Task: Create a due date automation trigger when advanced on, 2 working days before a card is due add fields with custom field "Resume" set to a date in this week at 11:00 AM.
Action: Mouse moved to (1052, 302)
Screenshot: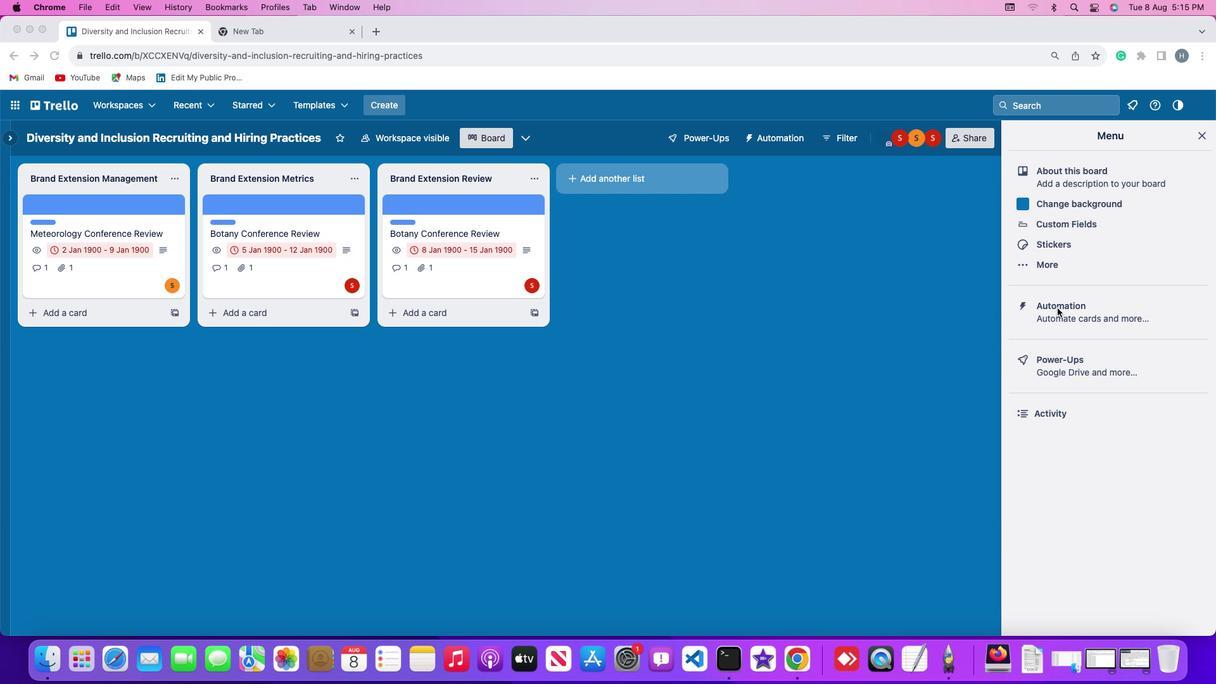 
Action: Mouse pressed left at (1052, 302)
Screenshot: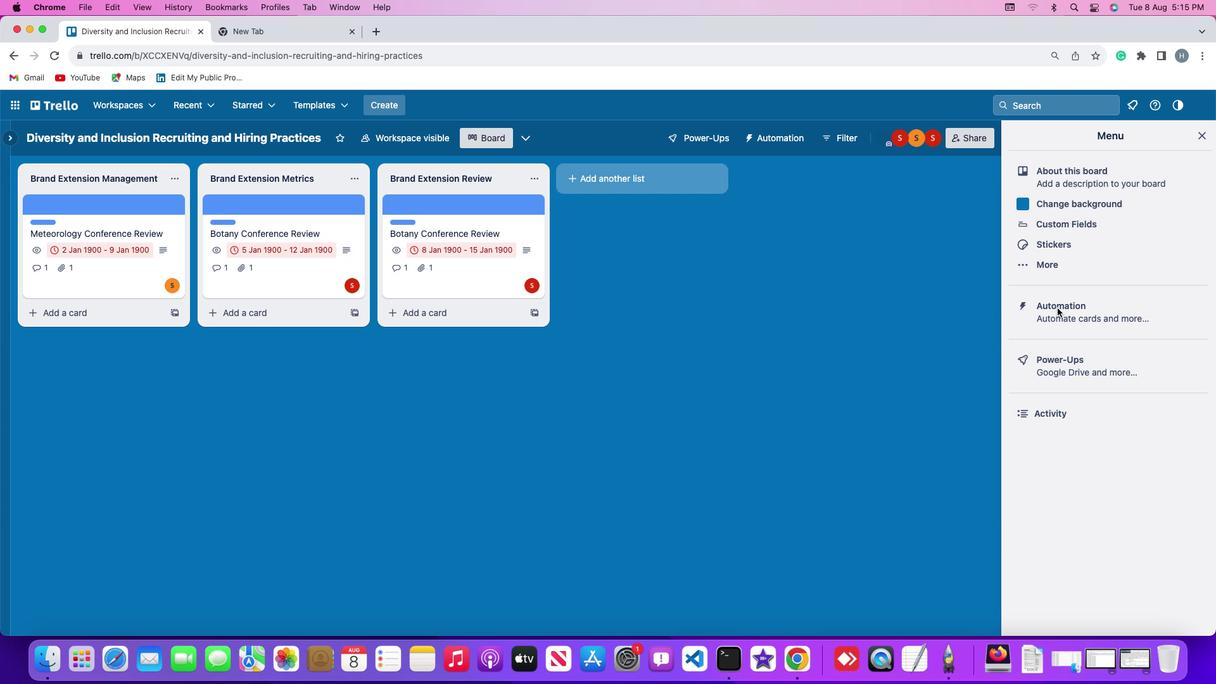 
Action: Mouse pressed left at (1052, 302)
Screenshot: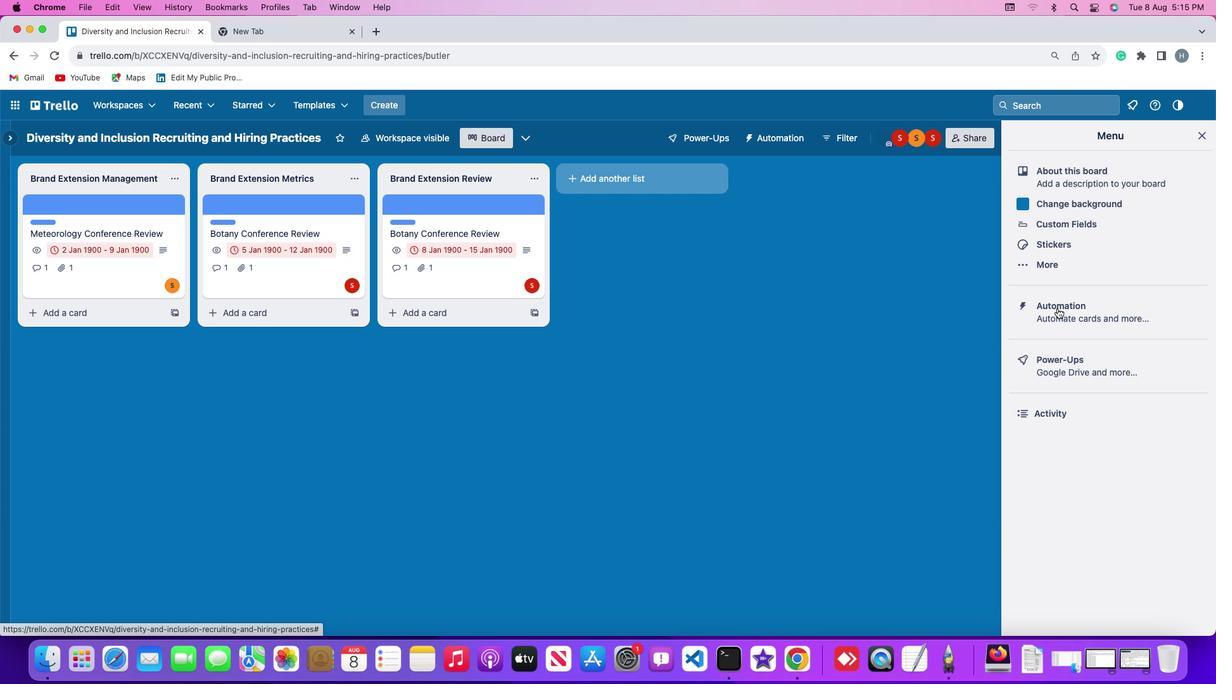 
Action: Mouse moved to (72, 289)
Screenshot: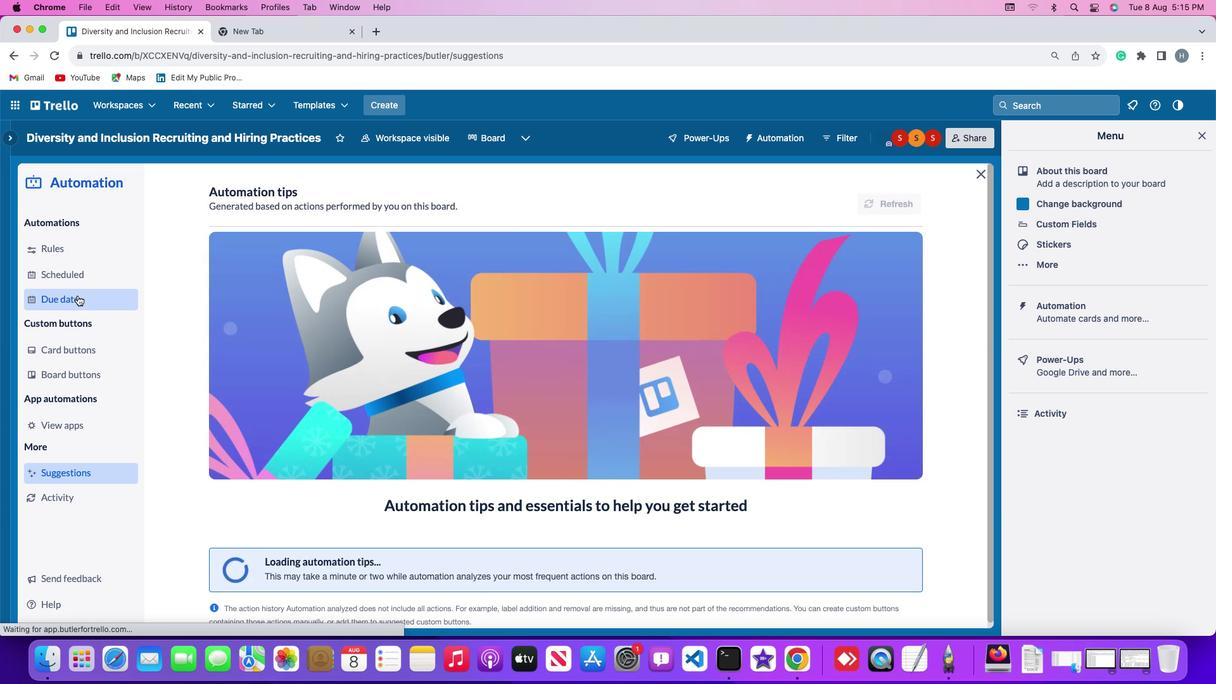 
Action: Mouse pressed left at (72, 289)
Screenshot: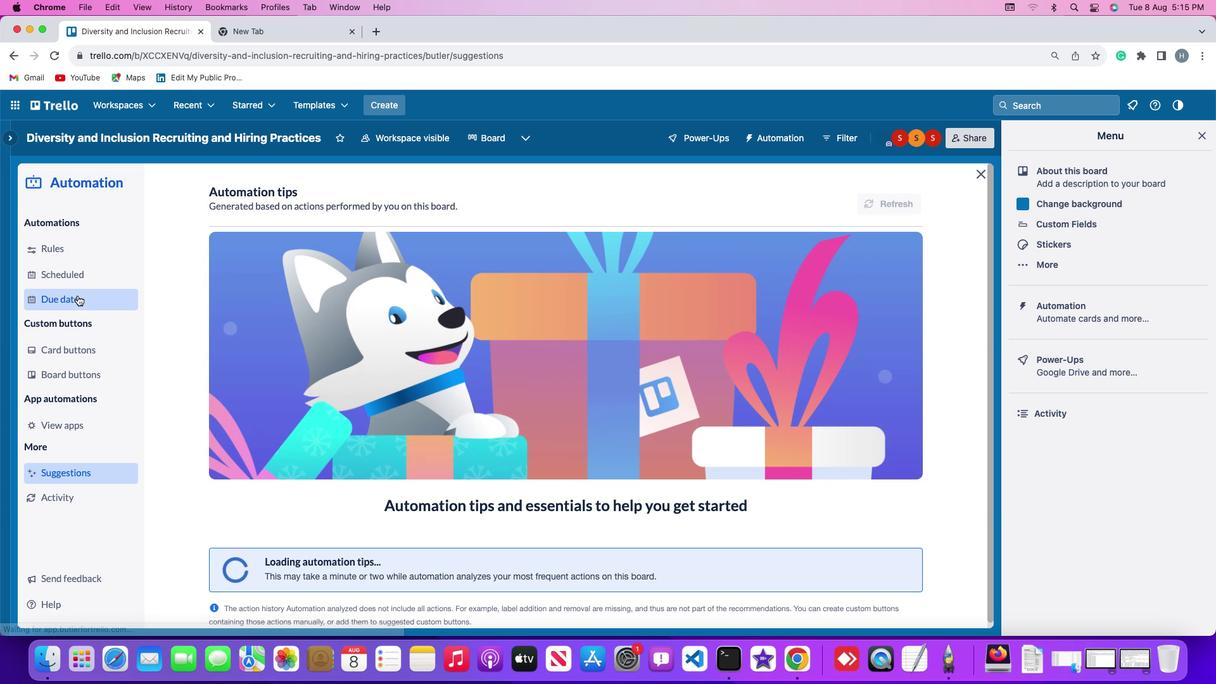 
Action: Mouse moved to (858, 186)
Screenshot: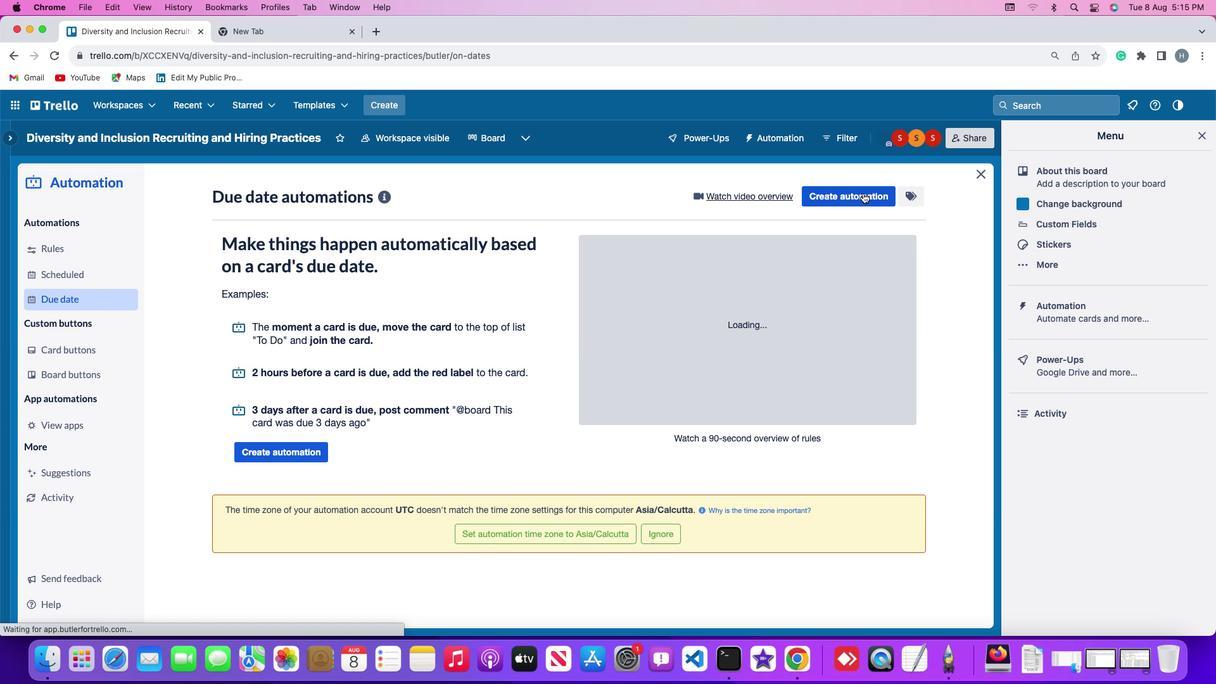 
Action: Mouse pressed left at (858, 186)
Screenshot: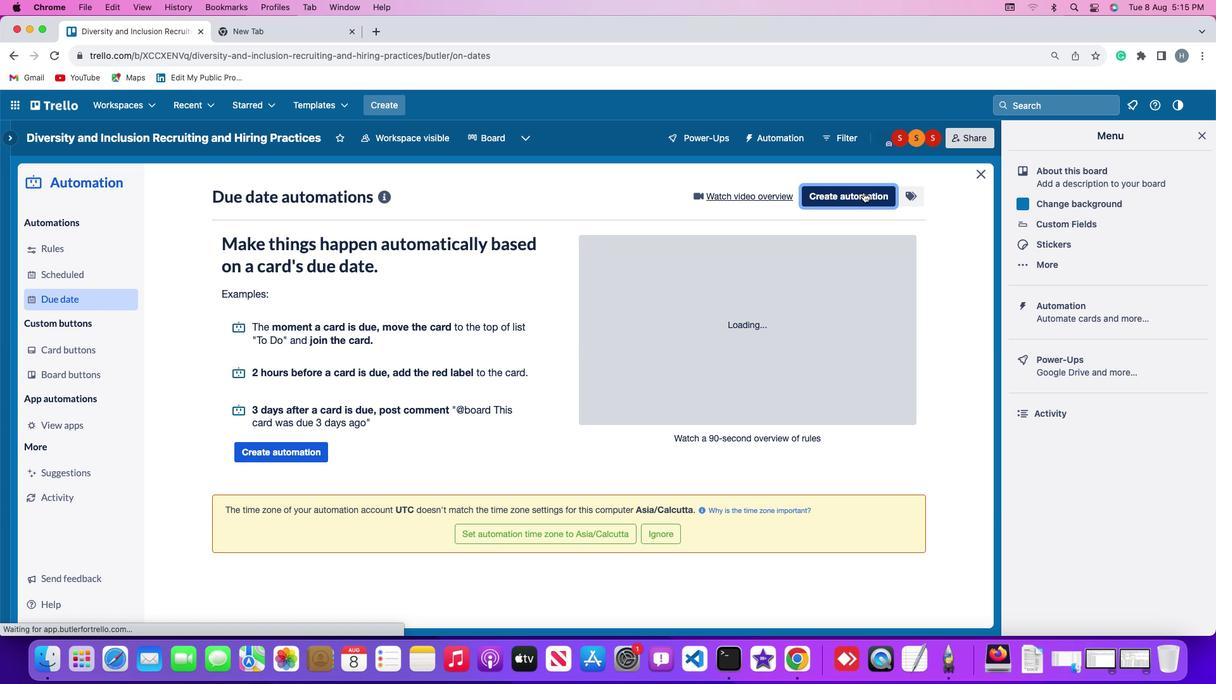
Action: Mouse moved to (313, 311)
Screenshot: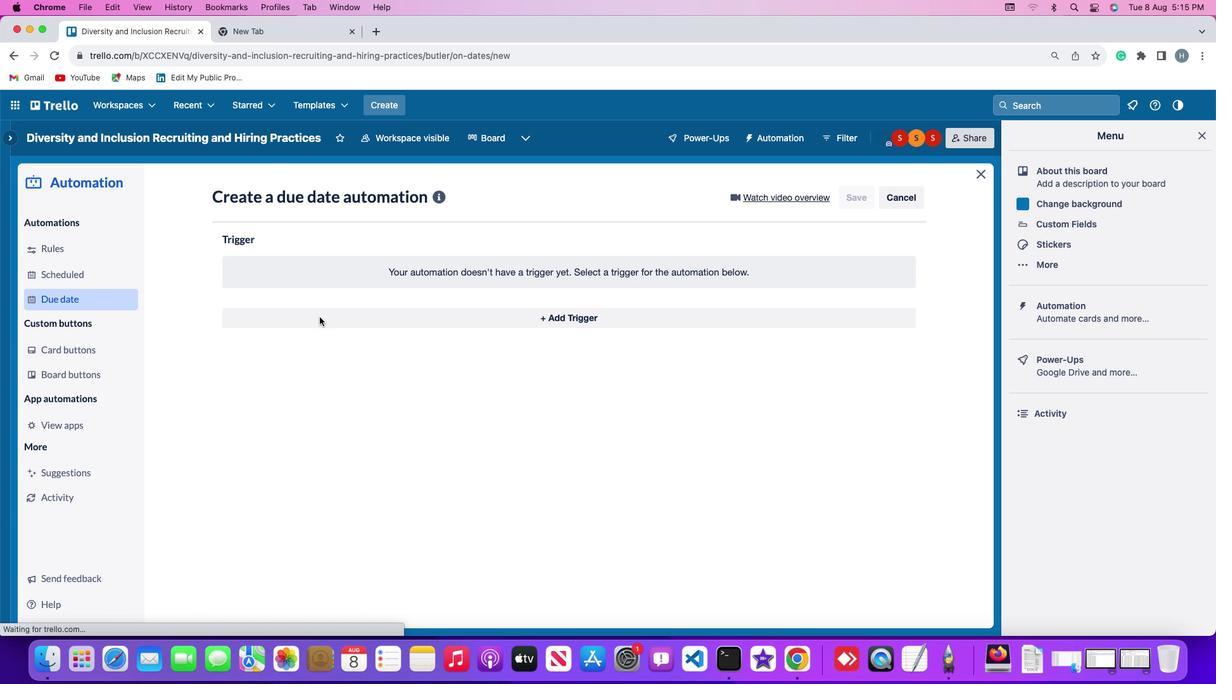 
Action: Mouse pressed left at (313, 311)
Screenshot: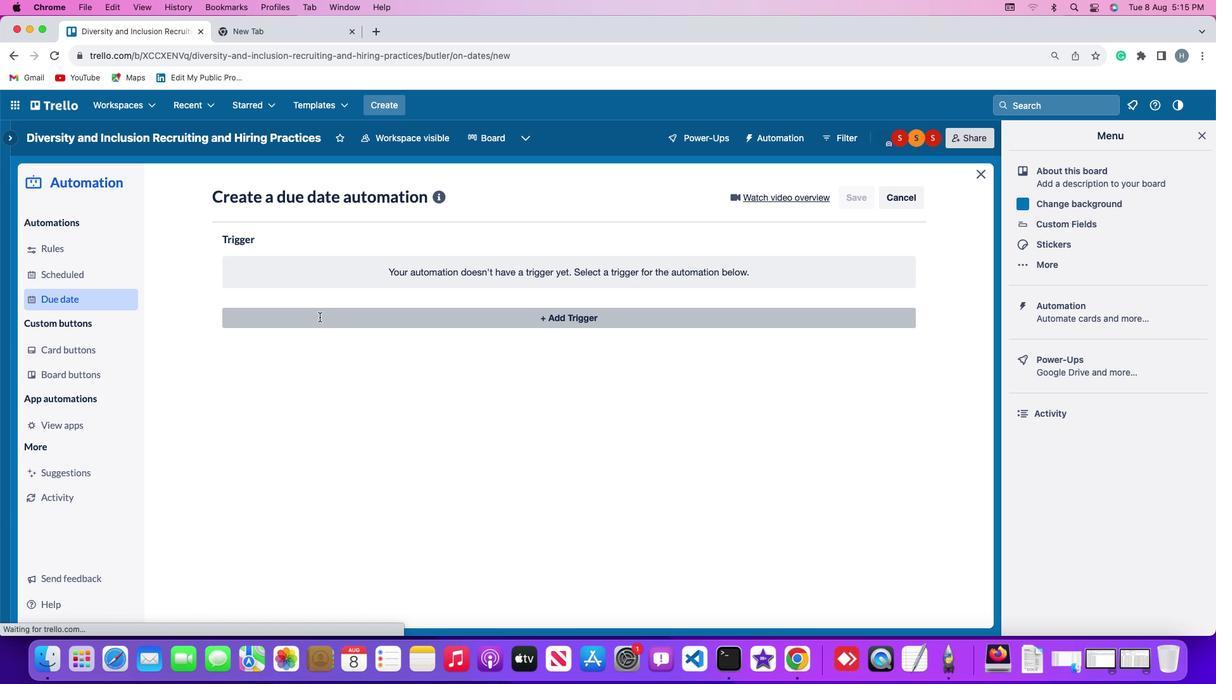 
Action: Mouse moved to (246, 500)
Screenshot: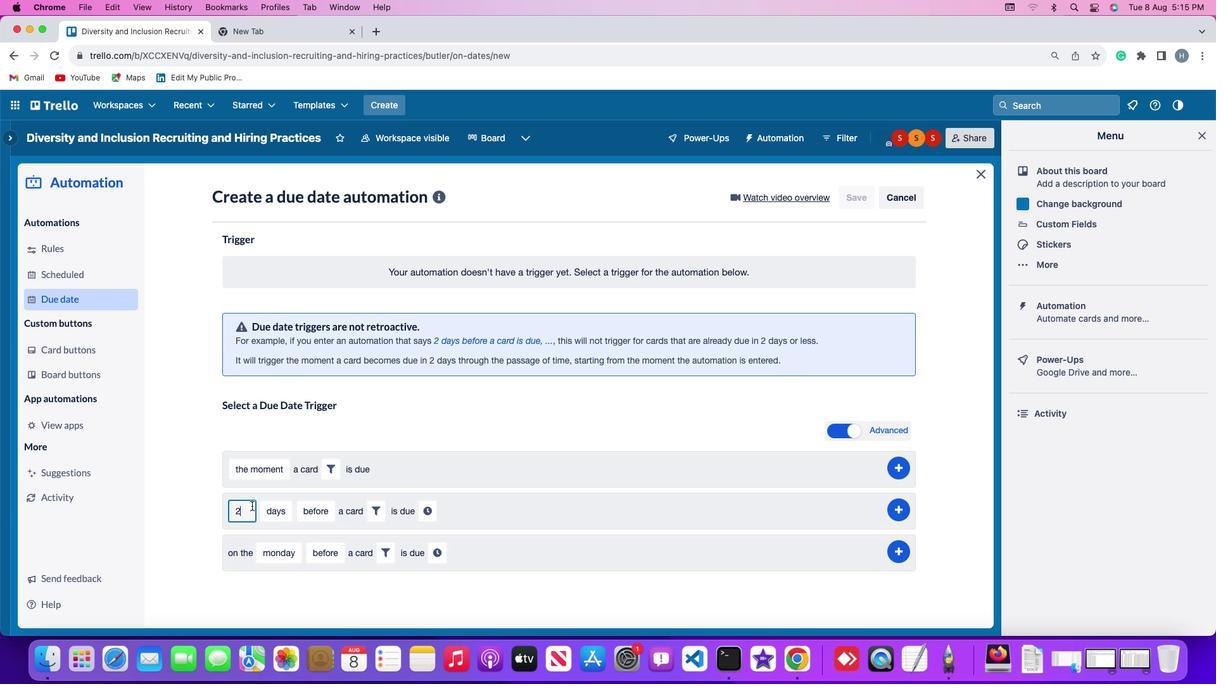 
Action: Mouse pressed left at (246, 500)
Screenshot: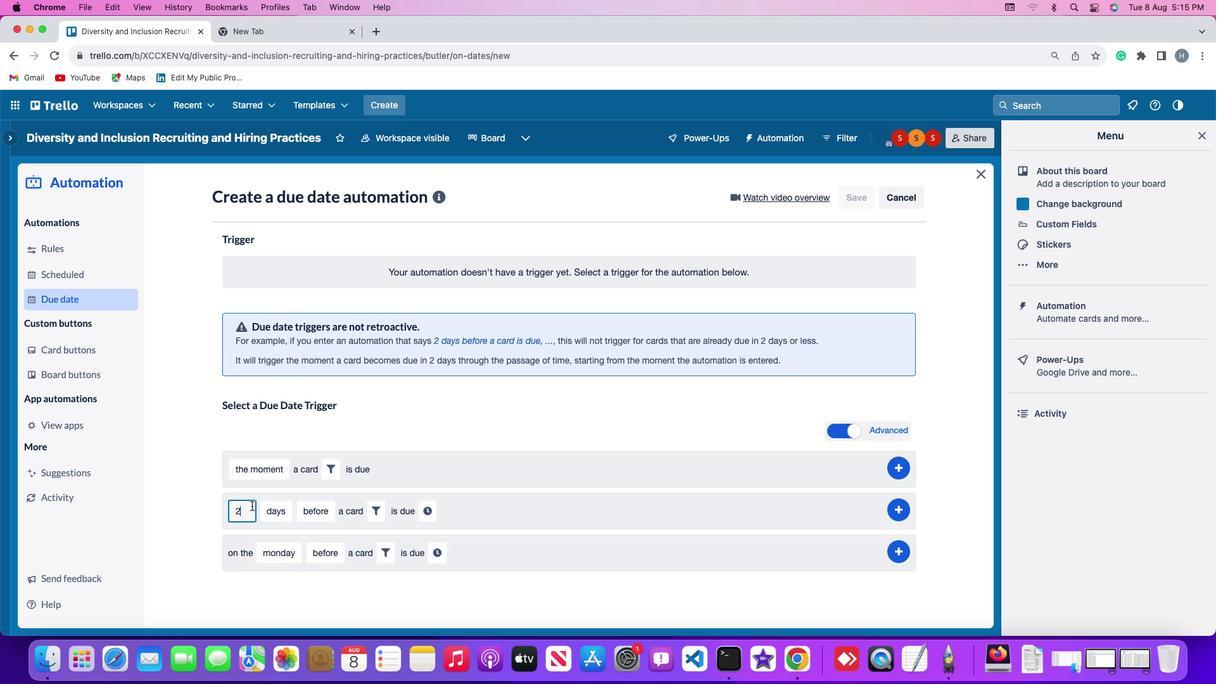 
Action: Mouse moved to (245, 499)
Screenshot: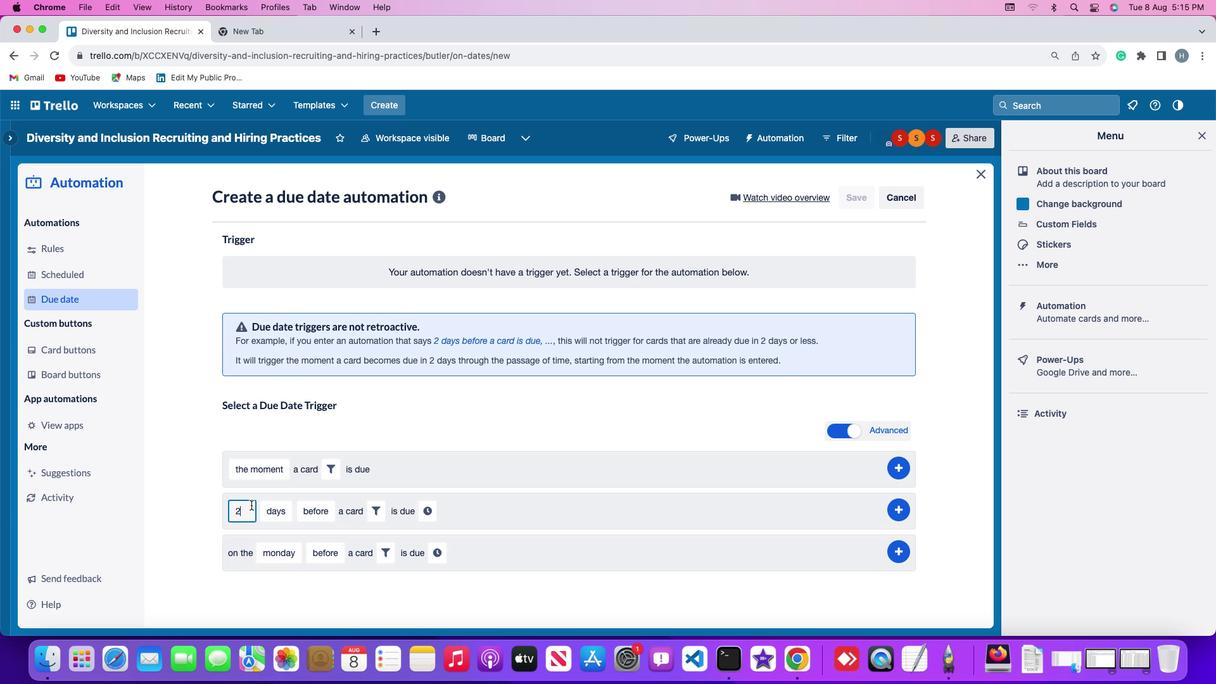 
Action: Key pressed Key.backspace'2'
Screenshot: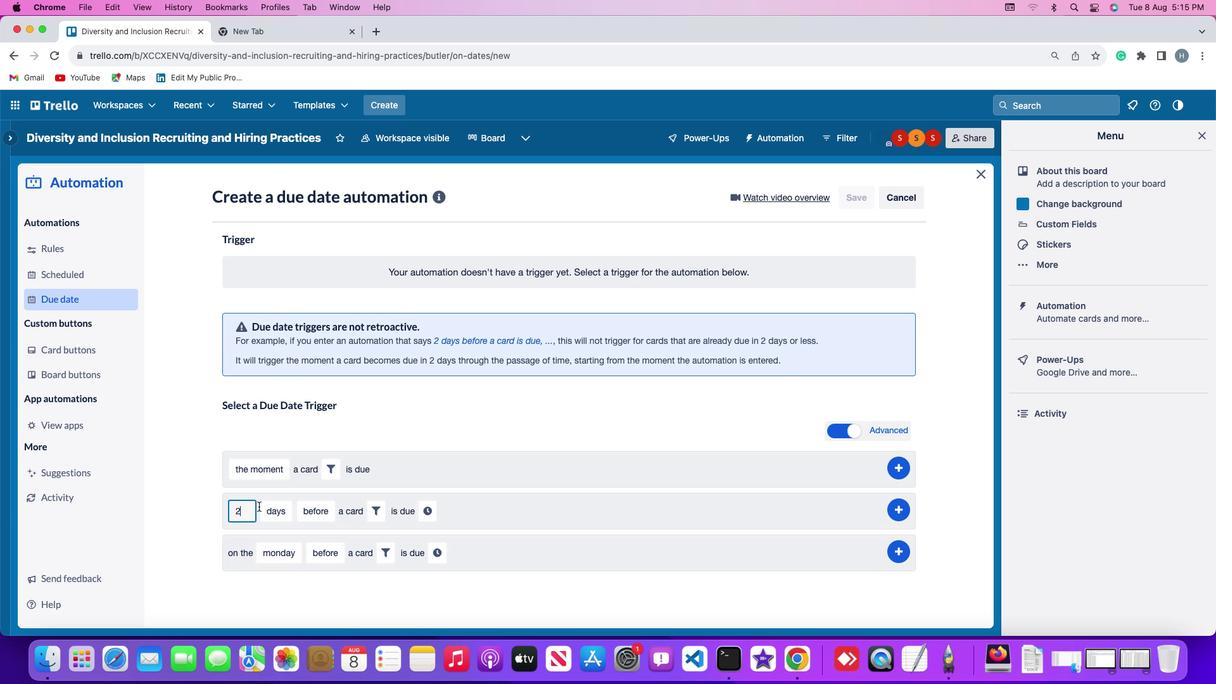 
Action: Mouse moved to (270, 503)
Screenshot: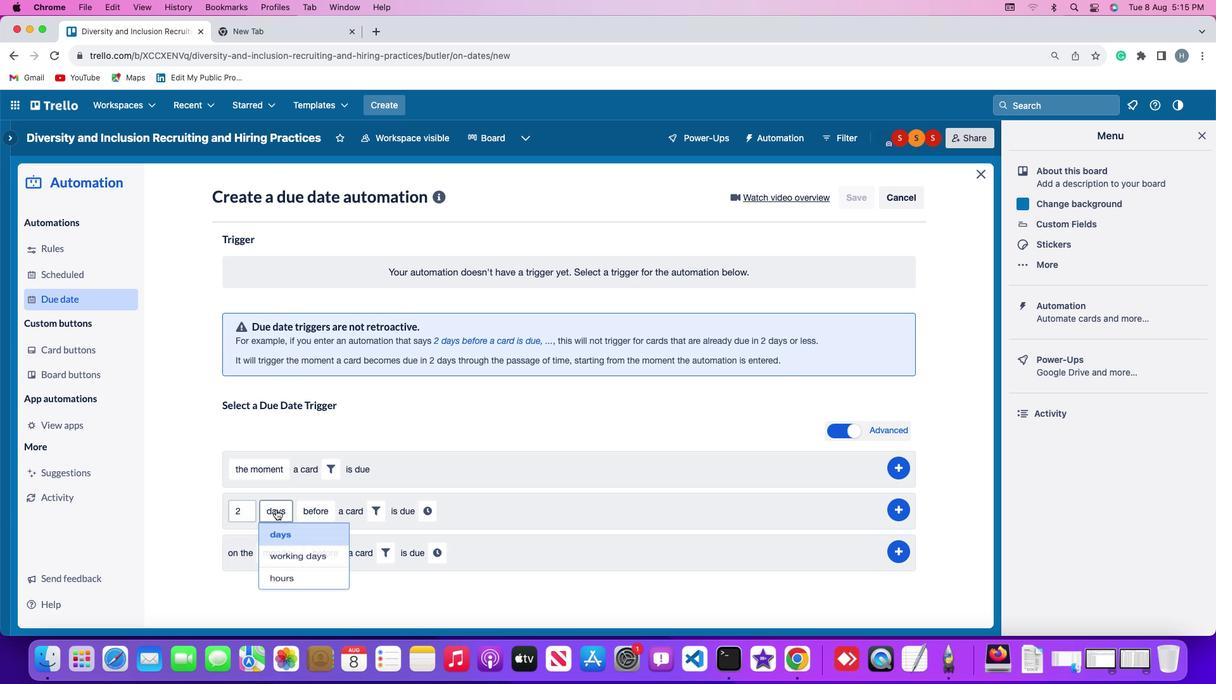 
Action: Mouse pressed left at (270, 503)
Screenshot: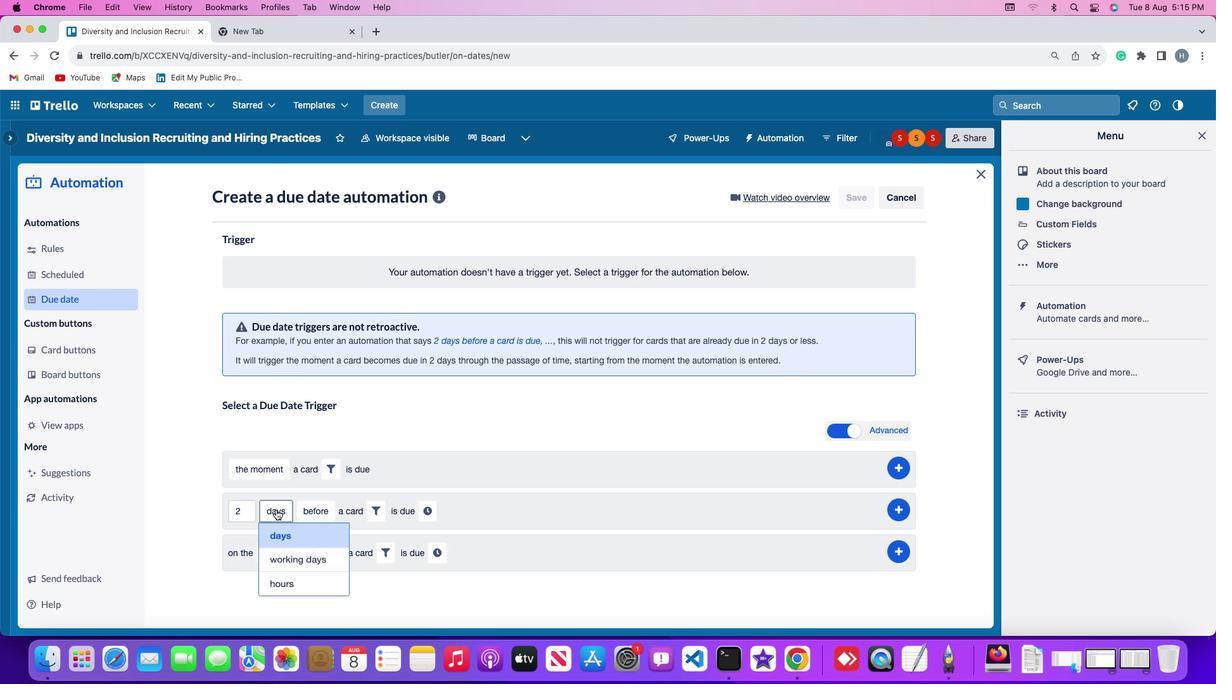 
Action: Mouse moved to (275, 554)
Screenshot: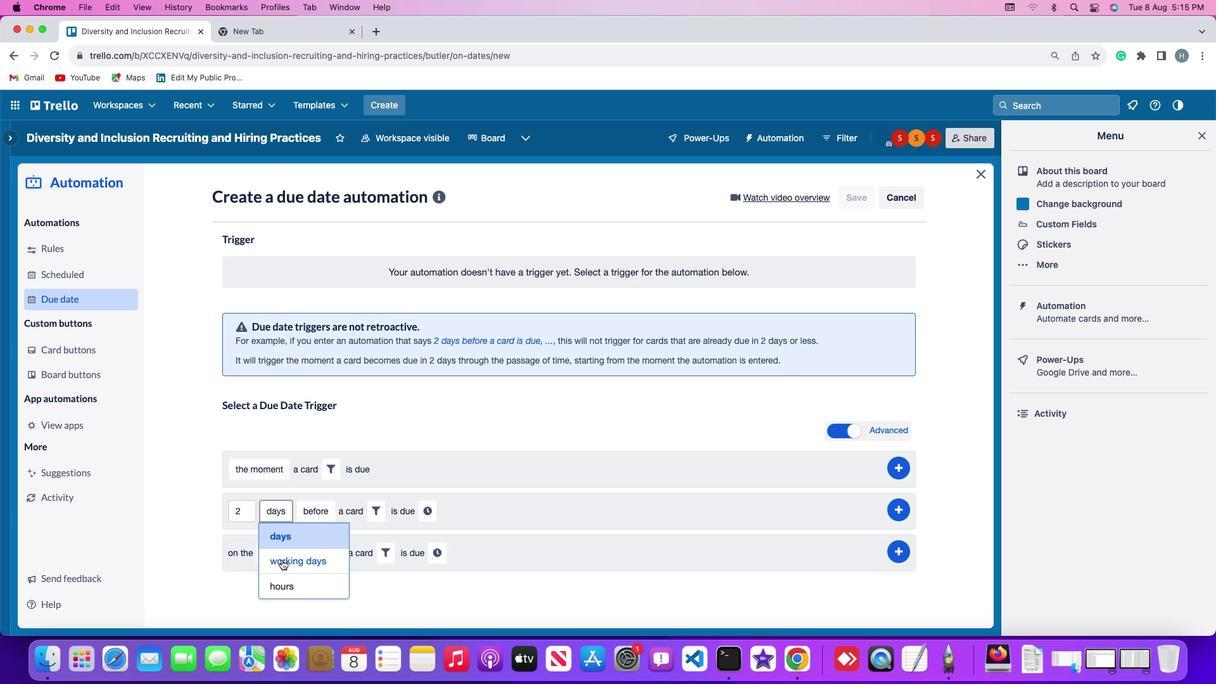 
Action: Mouse pressed left at (275, 554)
Screenshot: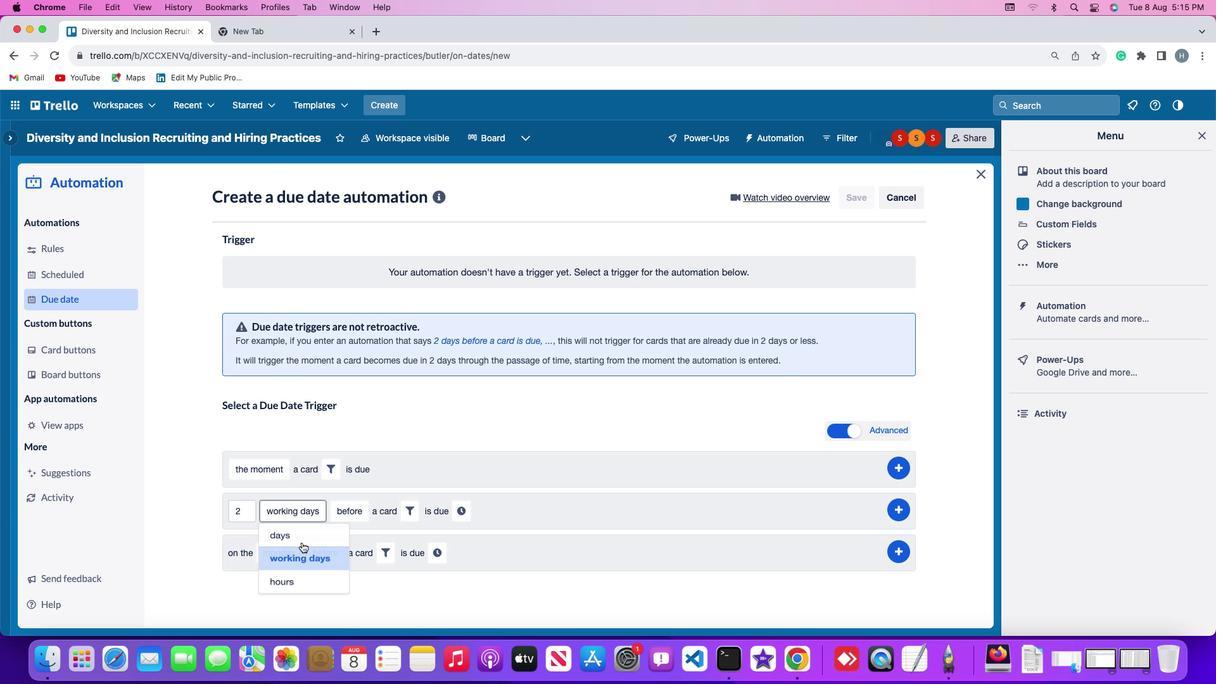 
Action: Mouse moved to (339, 506)
Screenshot: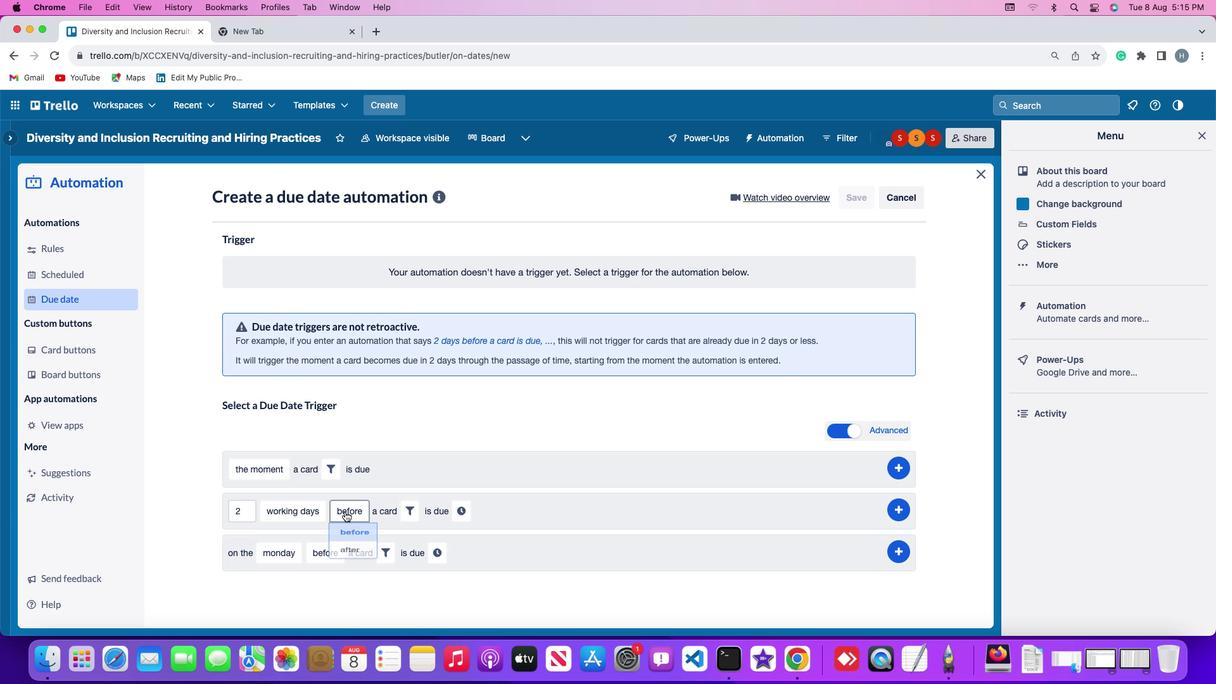
Action: Mouse pressed left at (339, 506)
Screenshot: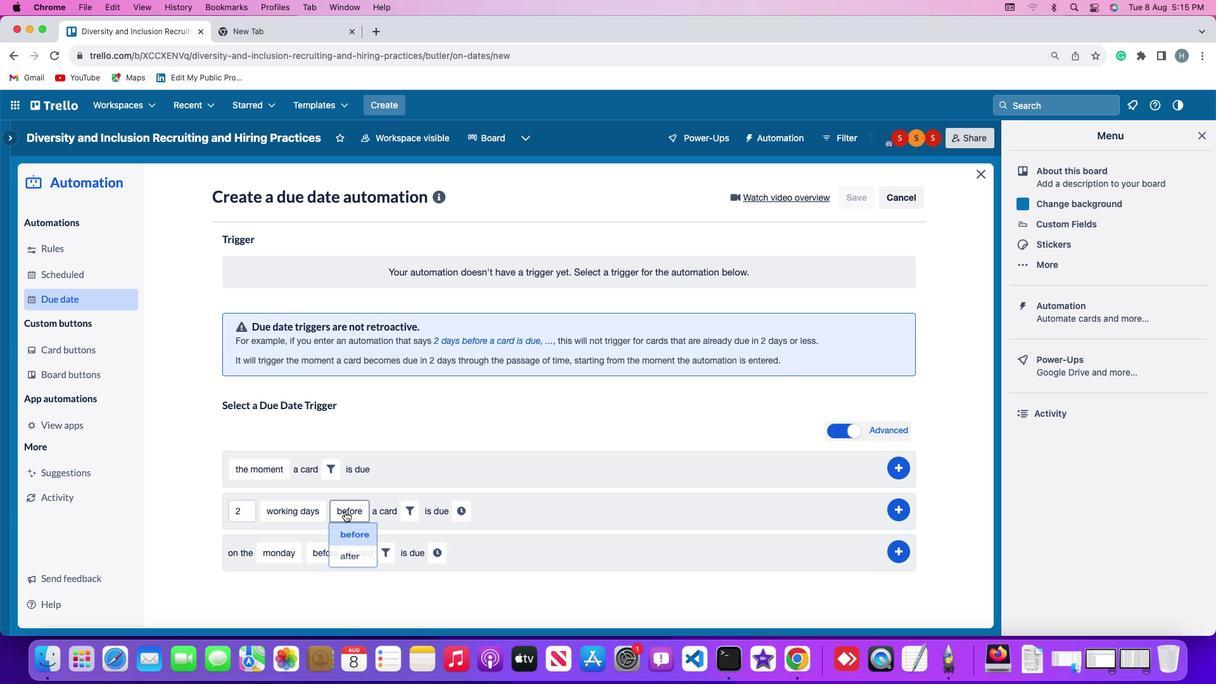 
Action: Mouse moved to (353, 529)
Screenshot: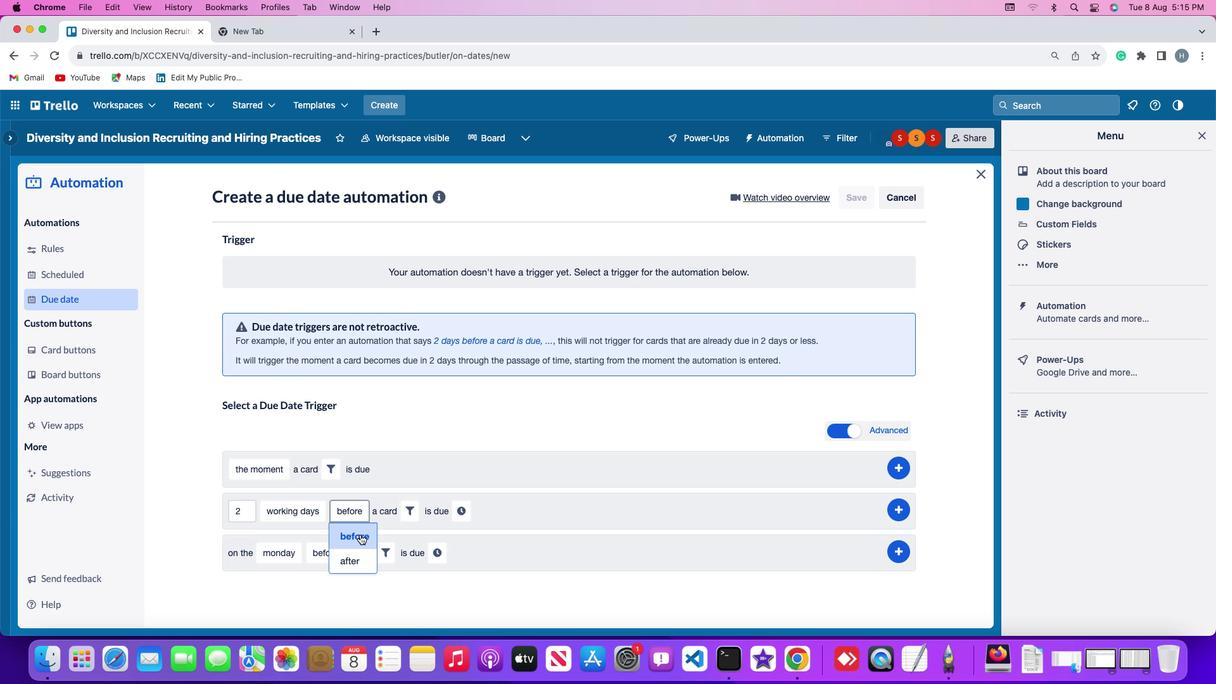 
Action: Mouse pressed left at (353, 529)
Screenshot: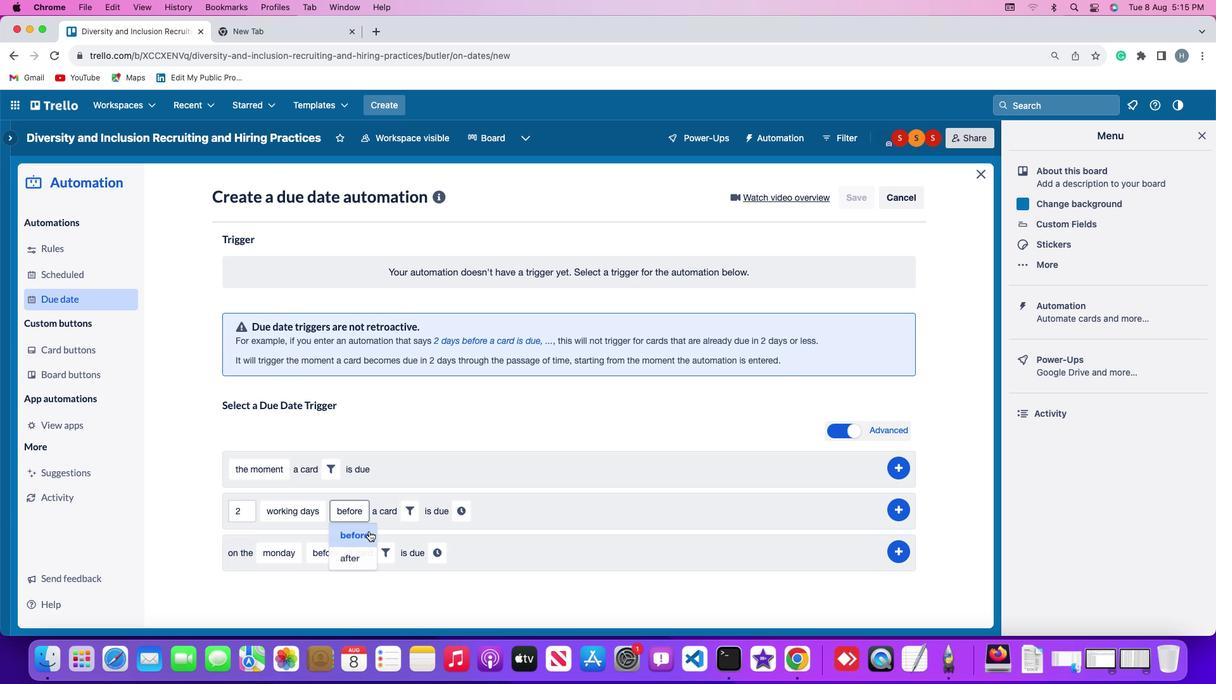 
Action: Mouse moved to (409, 511)
Screenshot: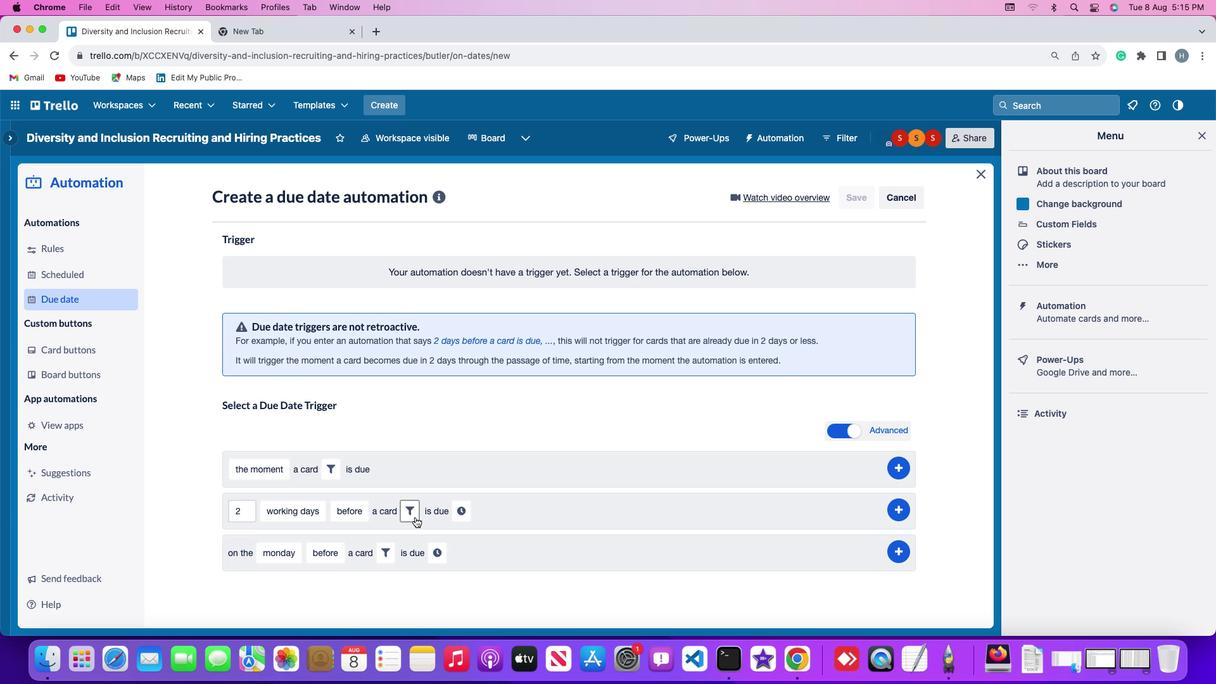 
Action: Mouse pressed left at (409, 511)
Screenshot: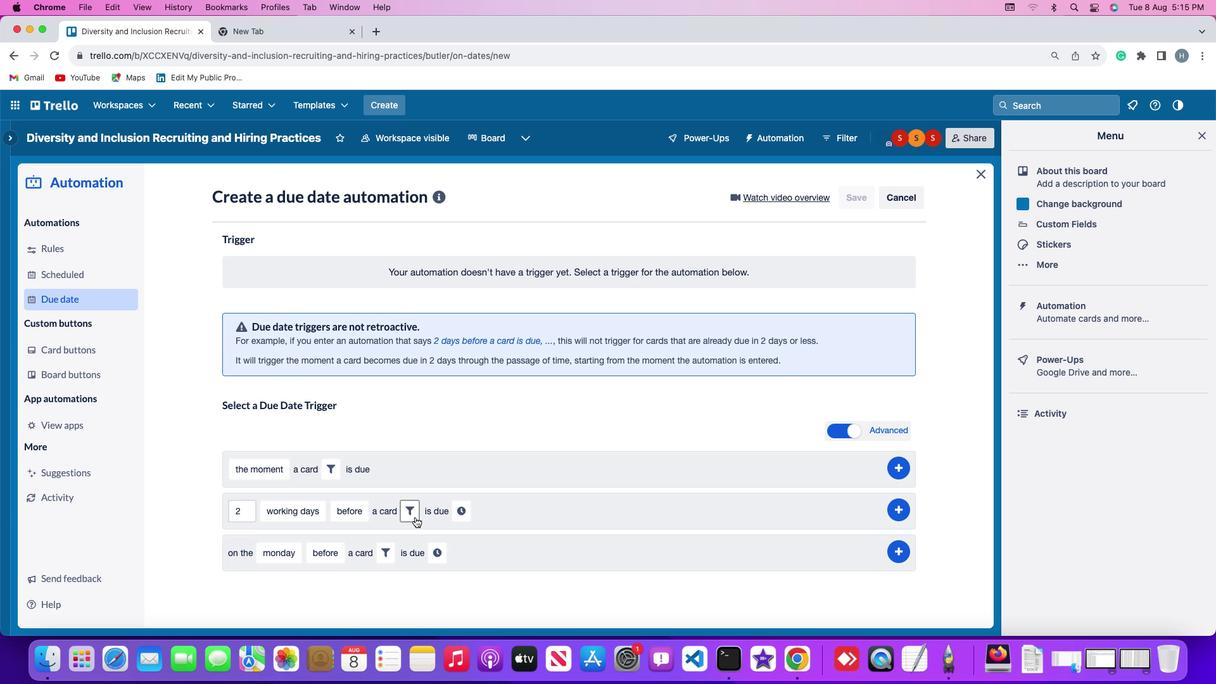 
Action: Mouse moved to (608, 548)
Screenshot: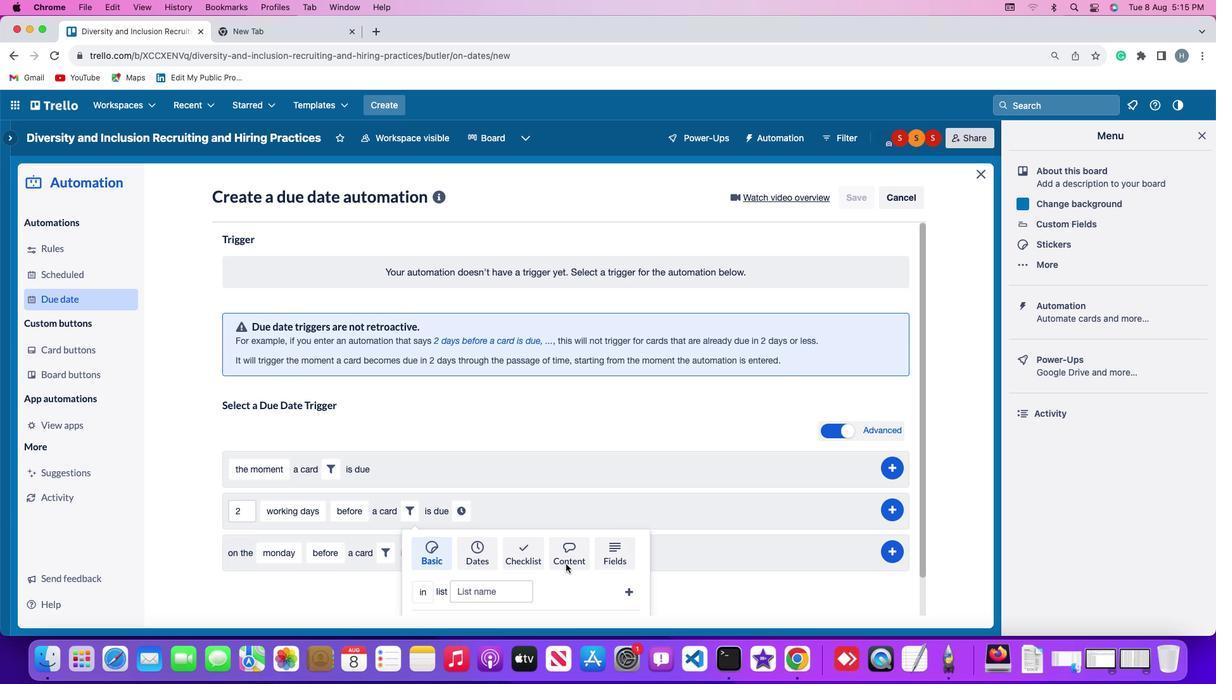 
Action: Mouse pressed left at (608, 548)
Screenshot: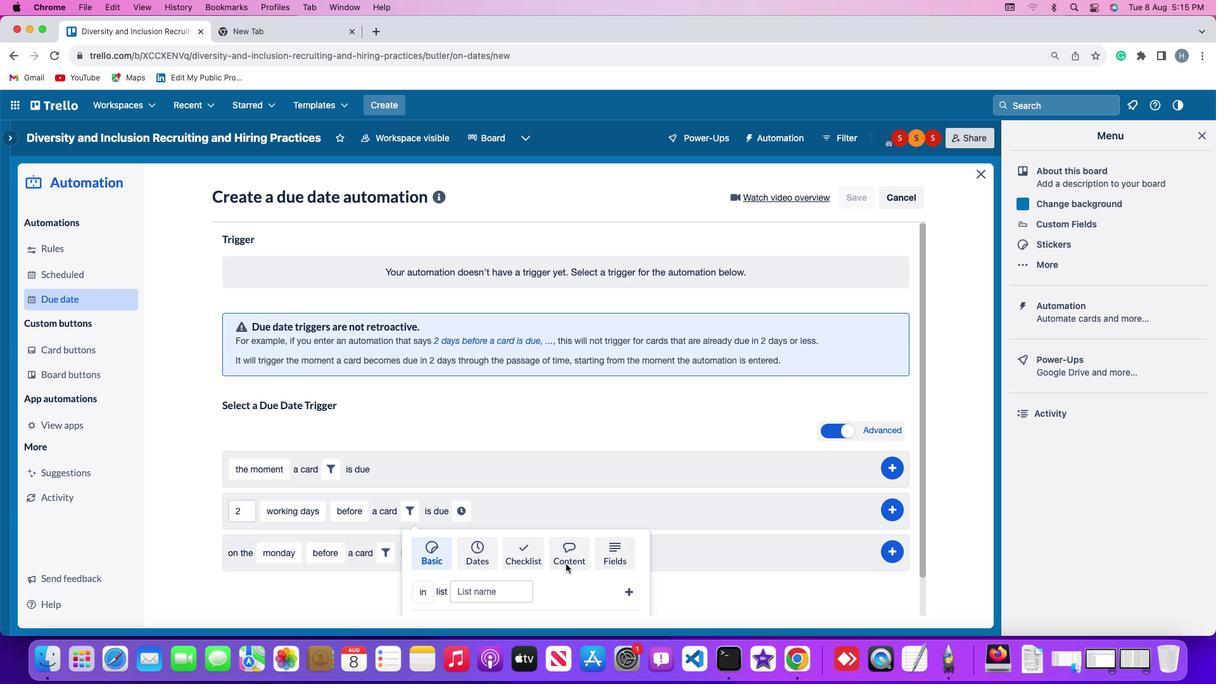 
Action: Mouse moved to (365, 580)
Screenshot: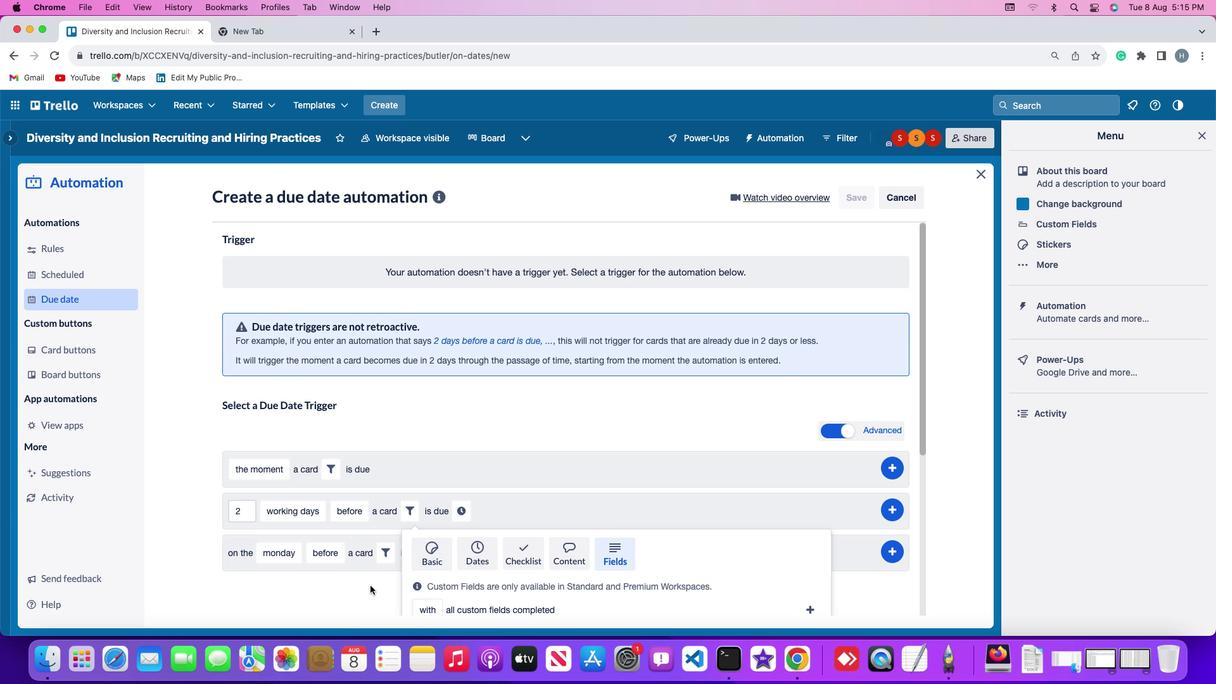 
Action: Mouse scrolled (365, 580) with delta (-5, -5)
Screenshot: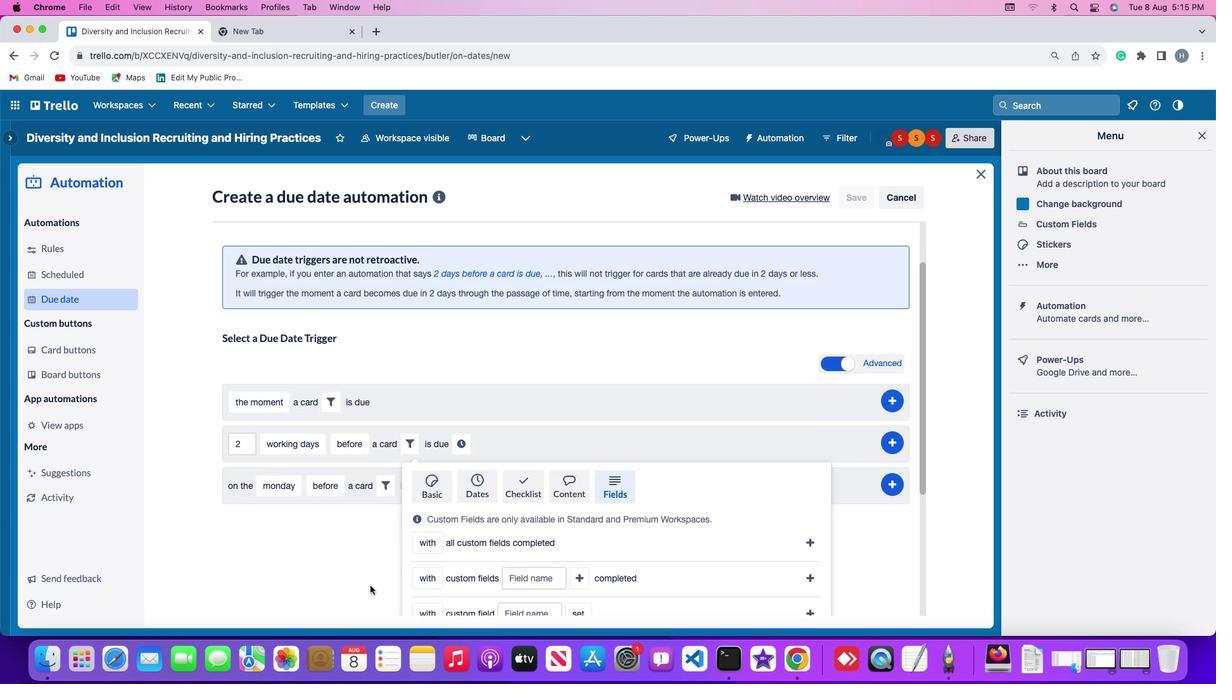 
Action: Mouse scrolled (365, 580) with delta (-5, -5)
Screenshot: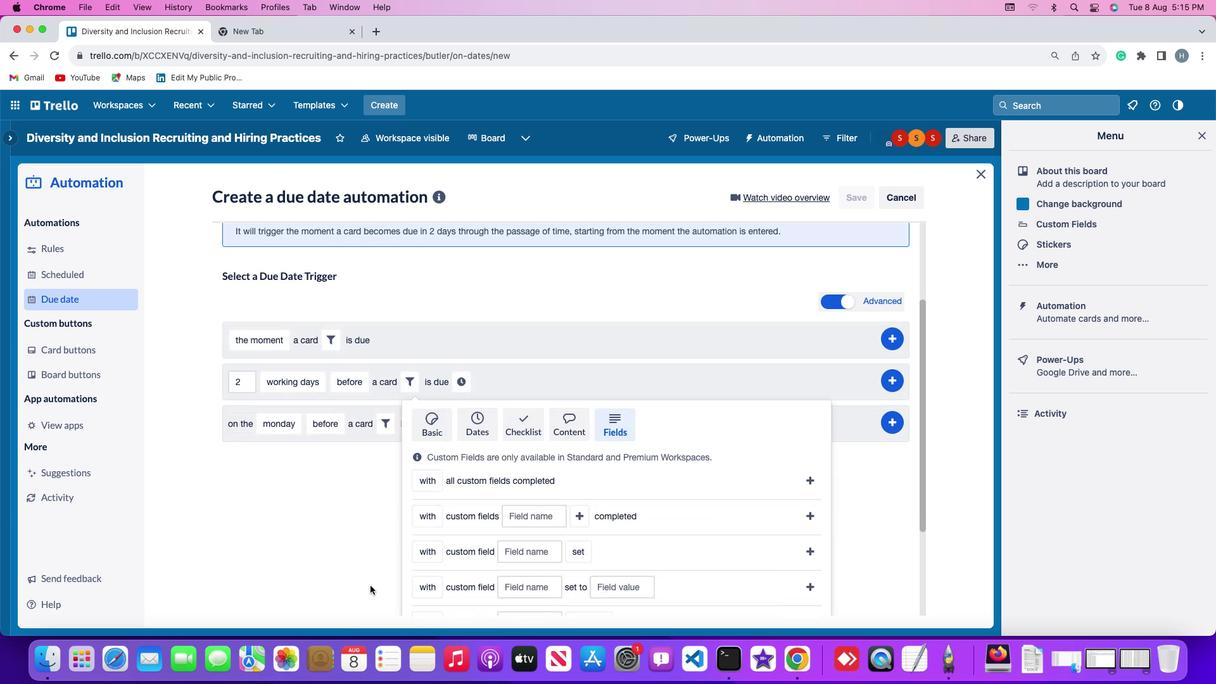 
Action: Mouse scrolled (365, 580) with delta (-5, -6)
Screenshot: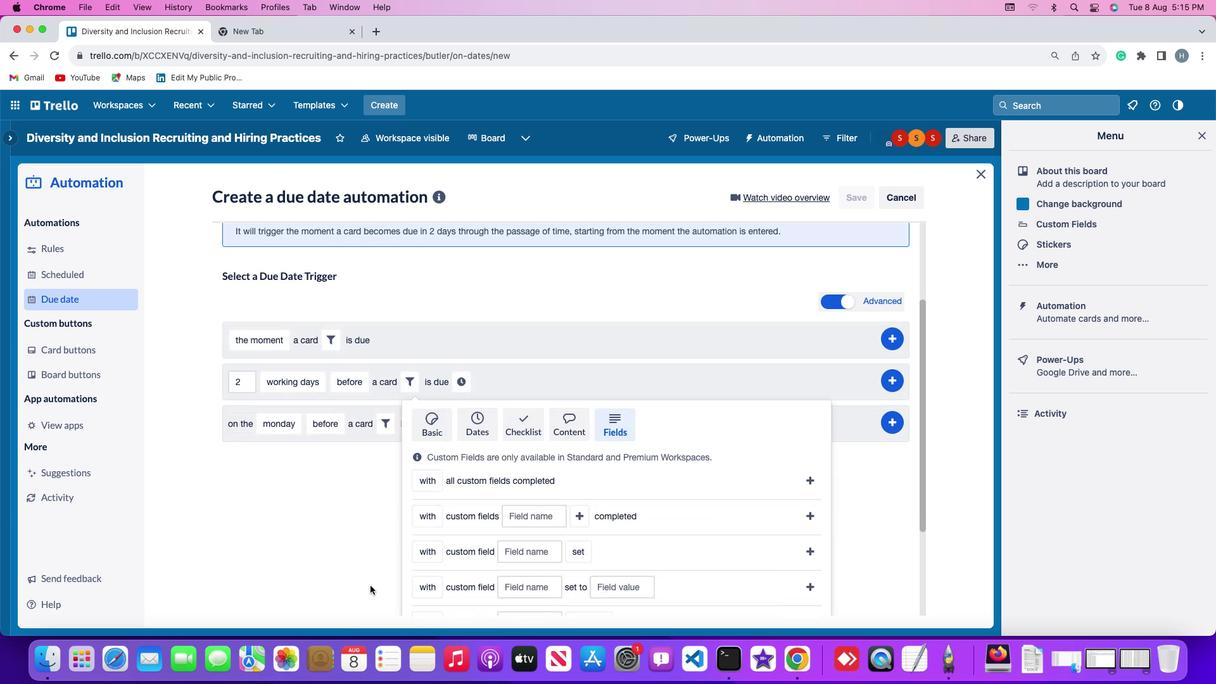 
Action: Mouse scrolled (365, 580) with delta (-5, -8)
Screenshot: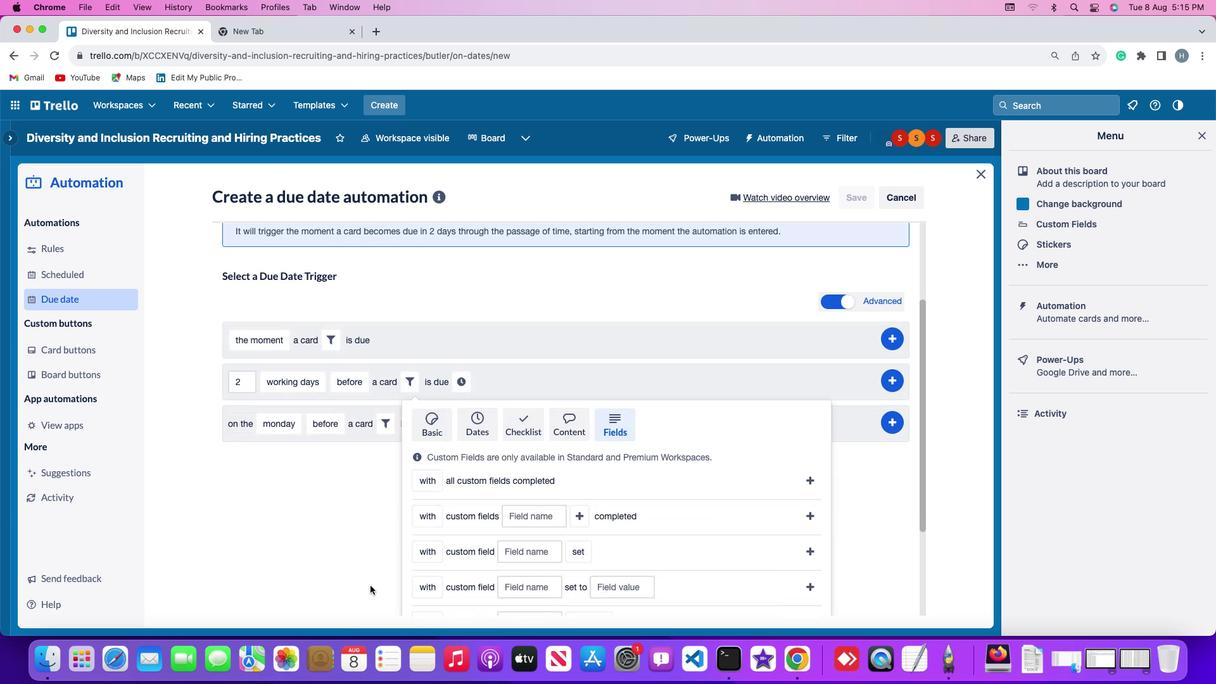 
Action: Mouse scrolled (365, 580) with delta (-5, -8)
Screenshot: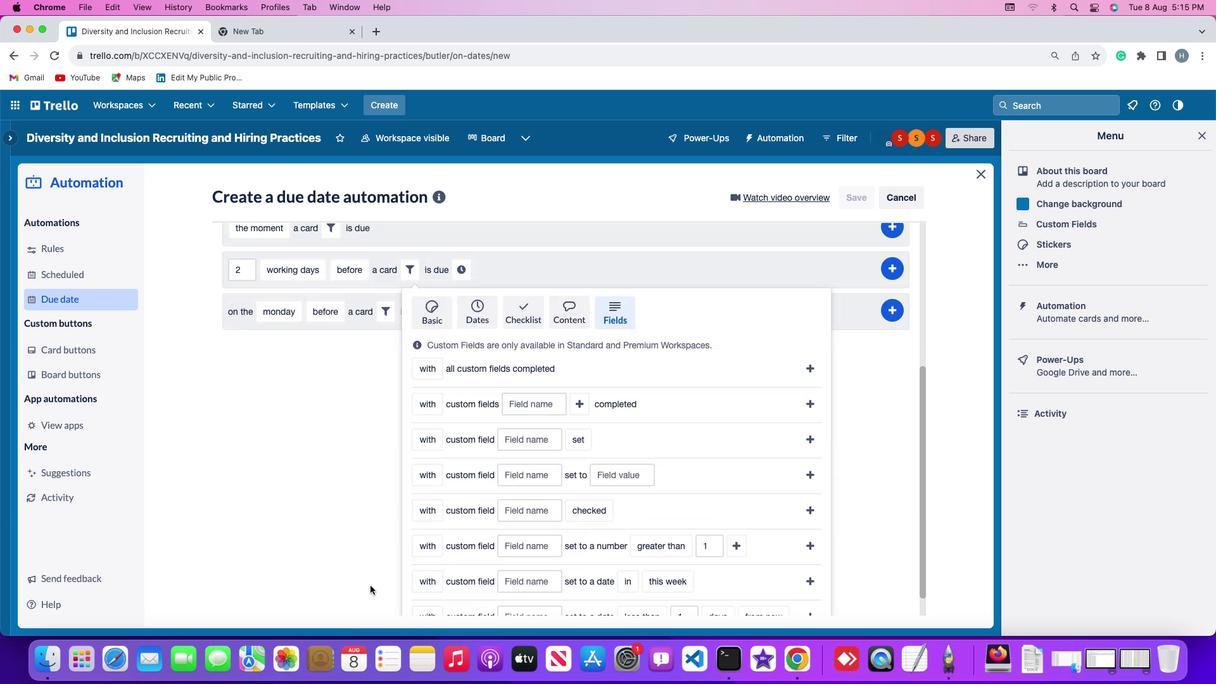 
Action: Mouse scrolled (365, 580) with delta (-5, -9)
Screenshot: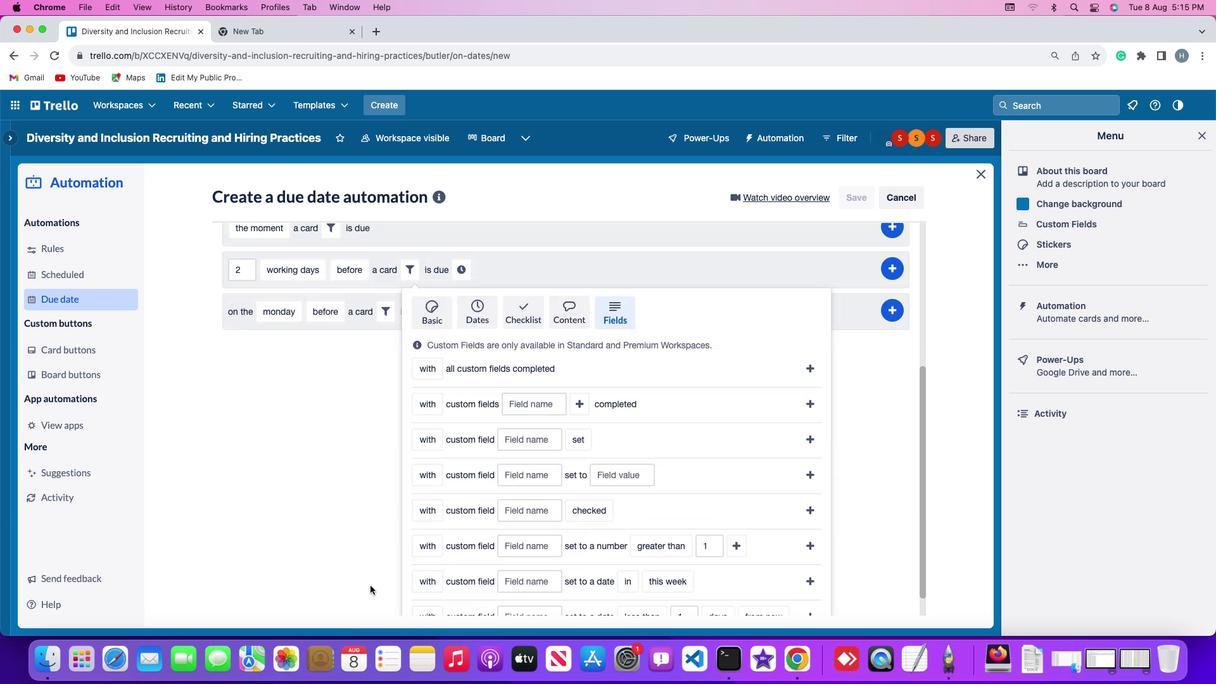 
Action: Mouse scrolled (365, 580) with delta (-5, -9)
Screenshot: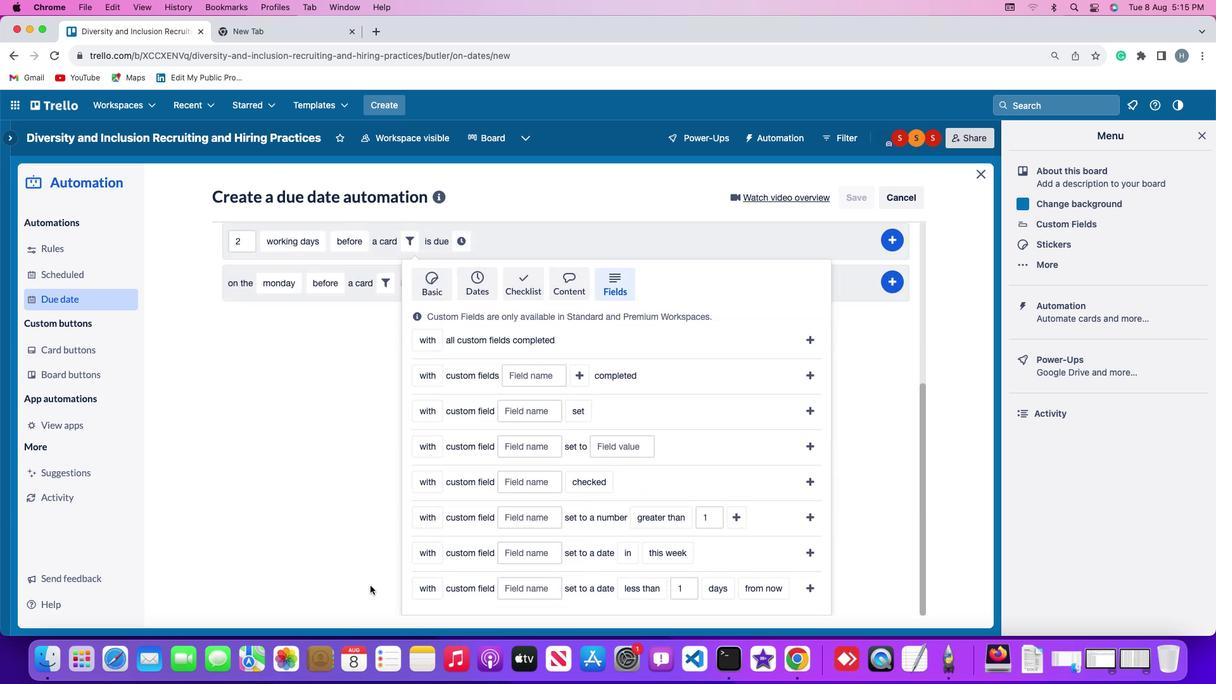 
Action: Mouse scrolled (365, 580) with delta (-5, -5)
Screenshot: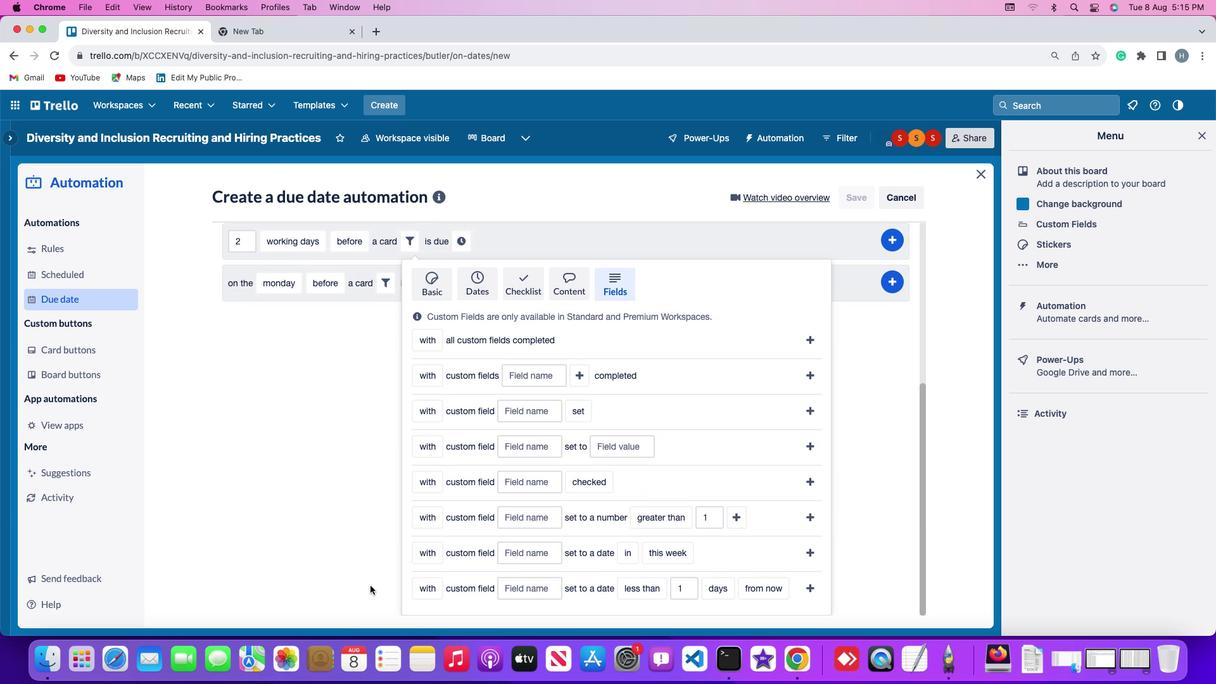 
Action: Mouse scrolled (365, 580) with delta (-5, -5)
Screenshot: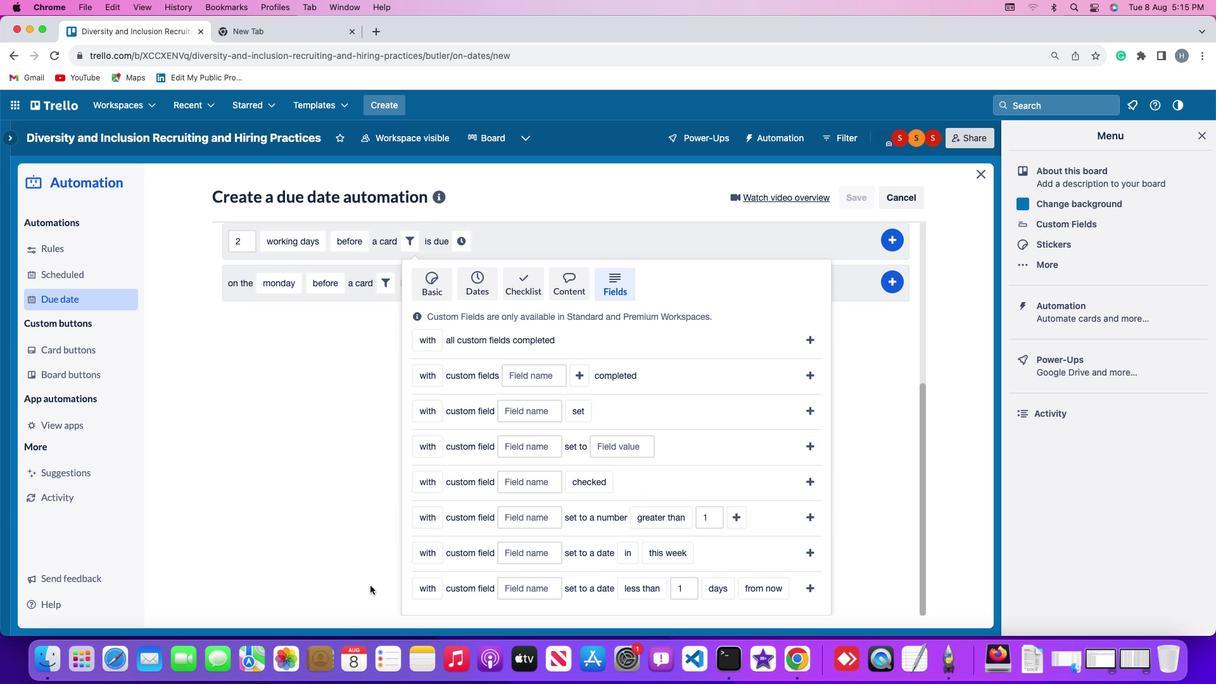 
Action: Mouse scrolled (365, 580) with delta (-5, -6)
Screenshot: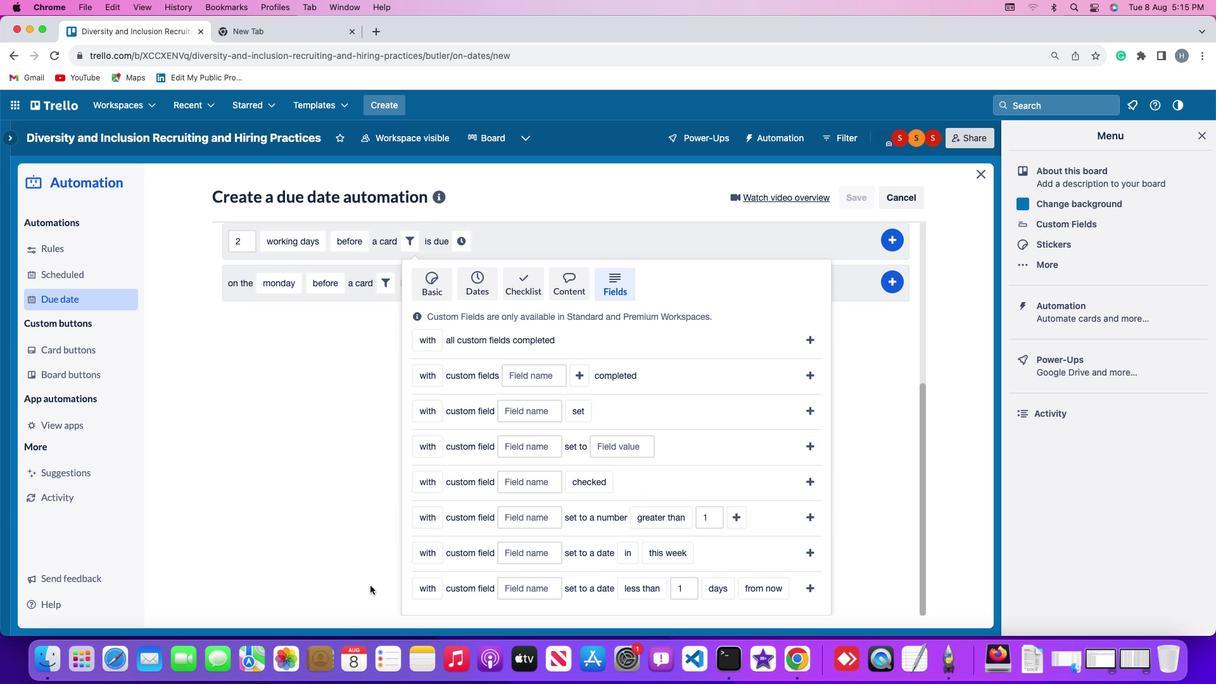 
Action: Mouse scrolled (365, 580) with delta (-5, -8)
Screenshot: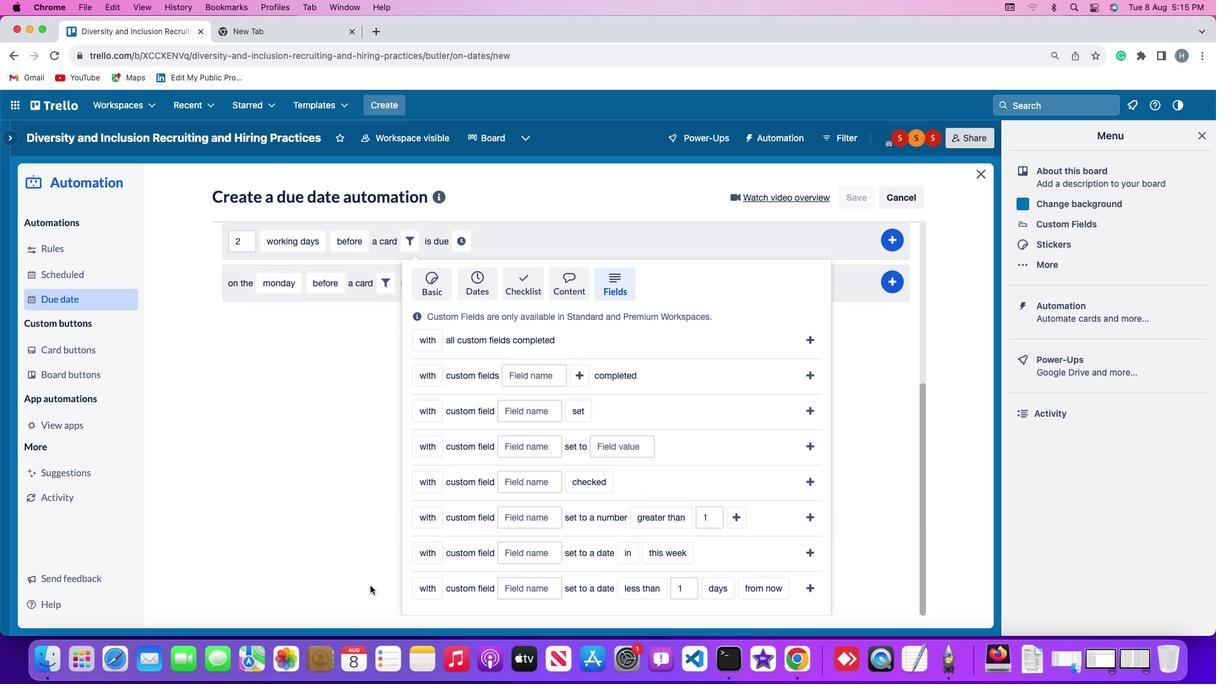
Action: Mouse scrolled (365, 580) with delta (-5, -8)
Screenshot: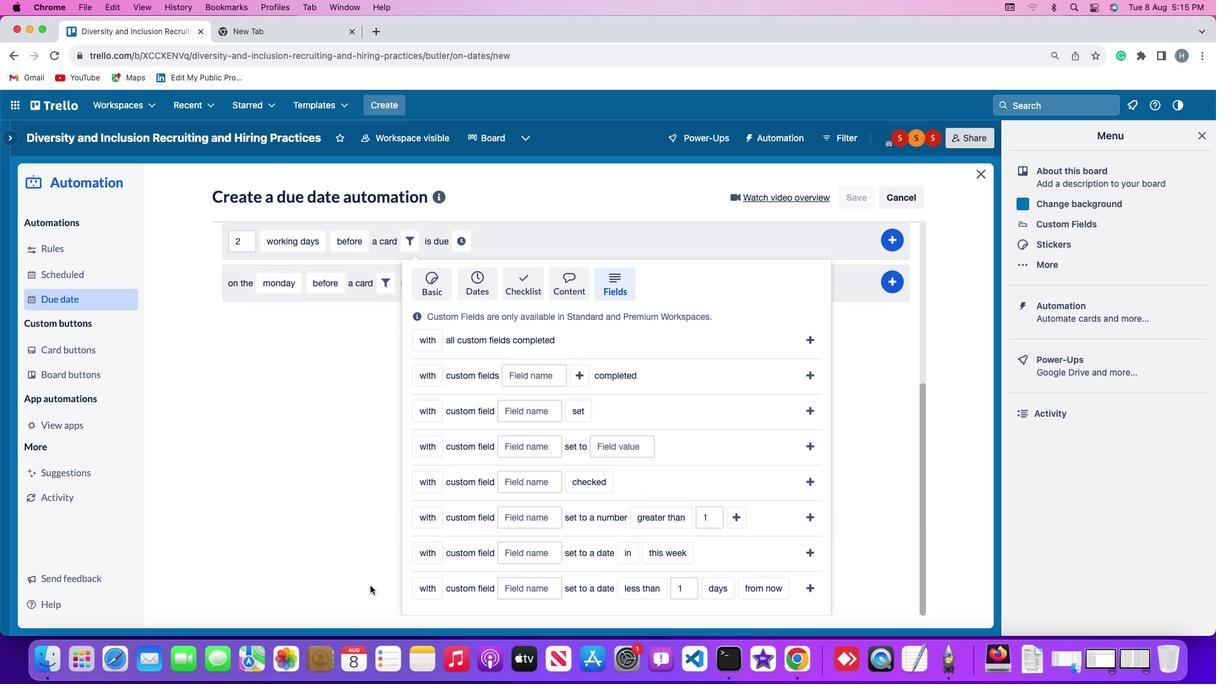 
Action: Mouse scrolled (365, 580) with delta (-5, -5)
Screenshot: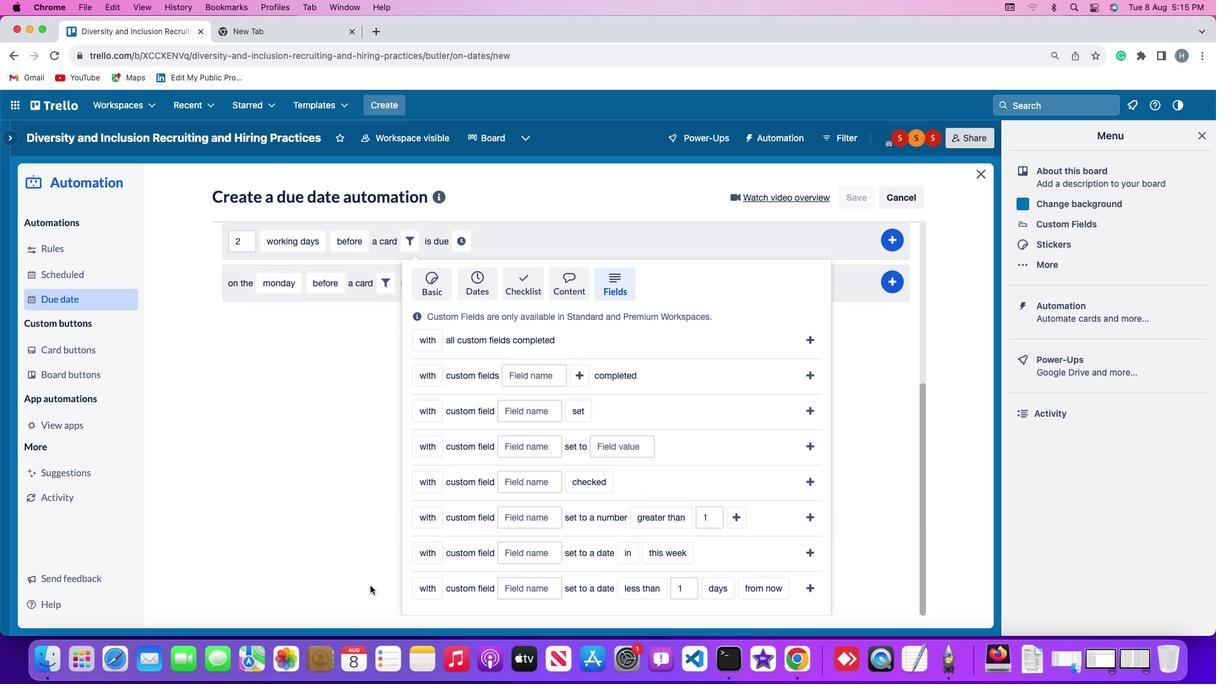 
Action: Mouse moved to (418, 546)
Screenshot: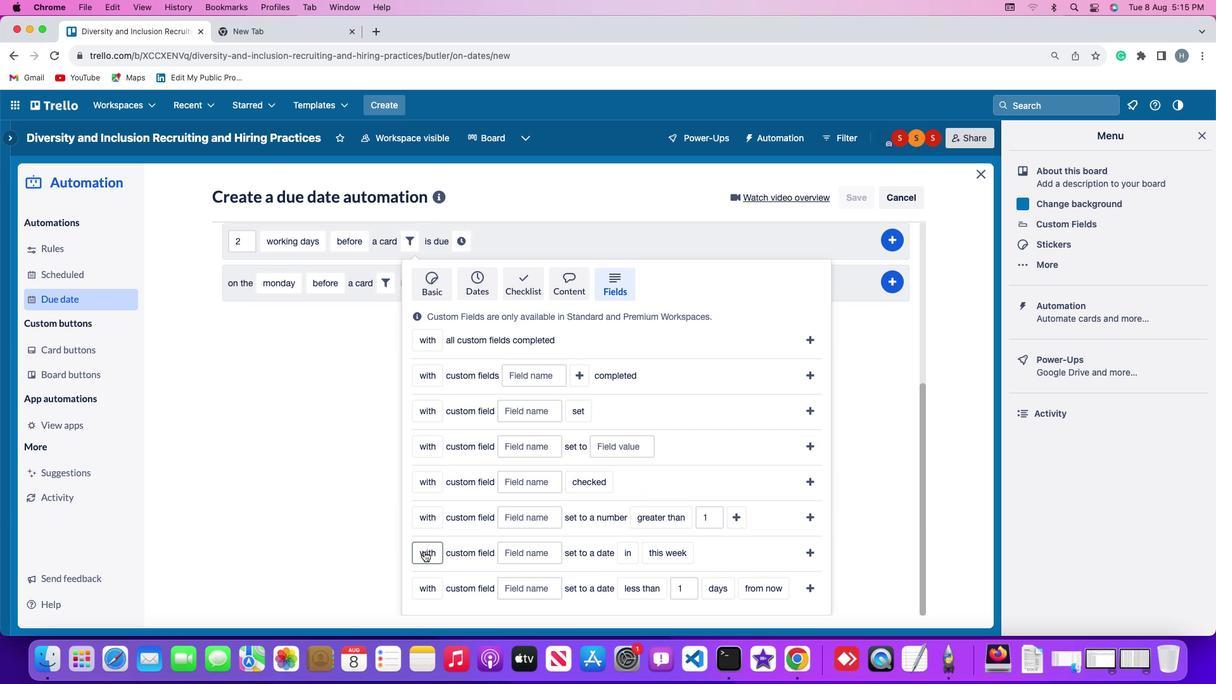 
Action: Mouse pressed left at (418, 546)
Screenshot: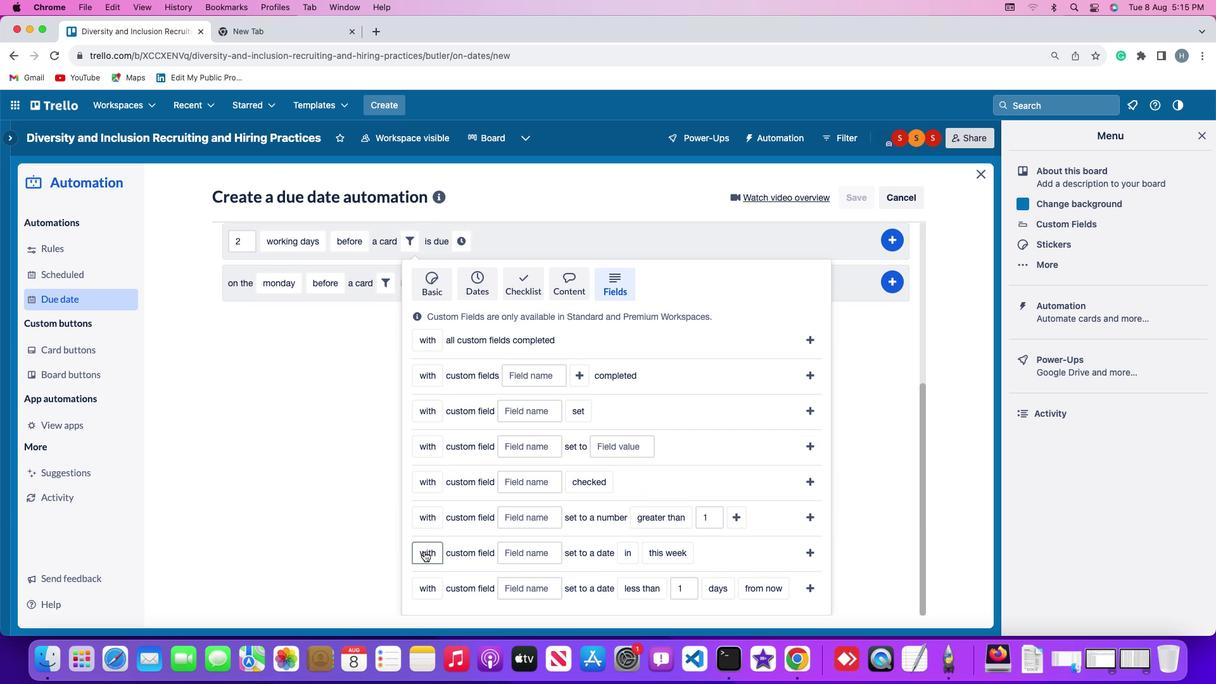
Action: Mouse moved to (427, 569)
Screenshot: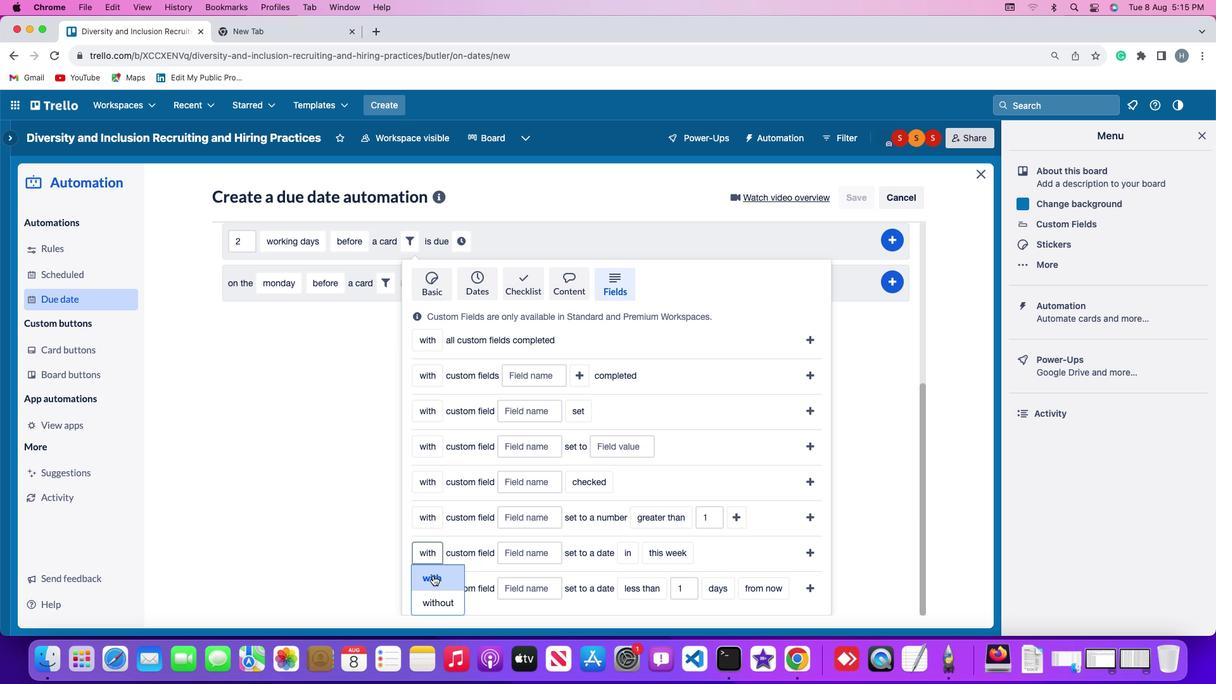 
Action: Mouse pressed left at (427, 569)
Screenshot: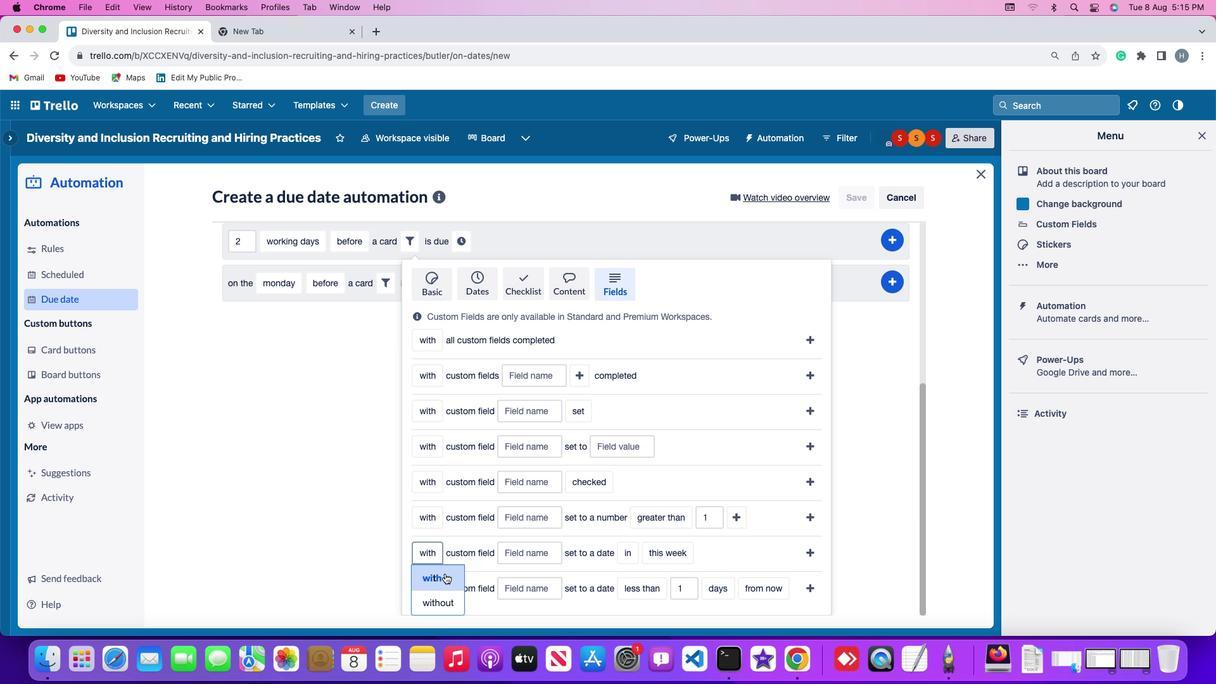 
Action: Mouse moved to (533, 545)
Screenshot: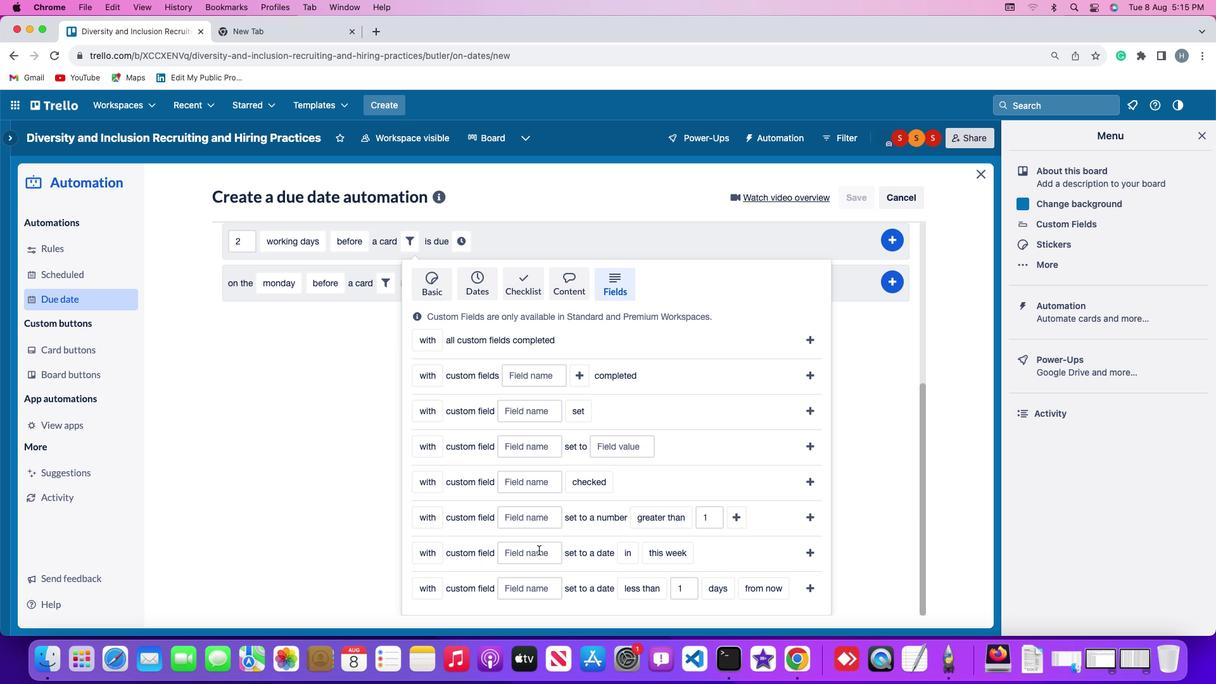 
Action: Mouse pressed left at (533, 545)
Screenshot: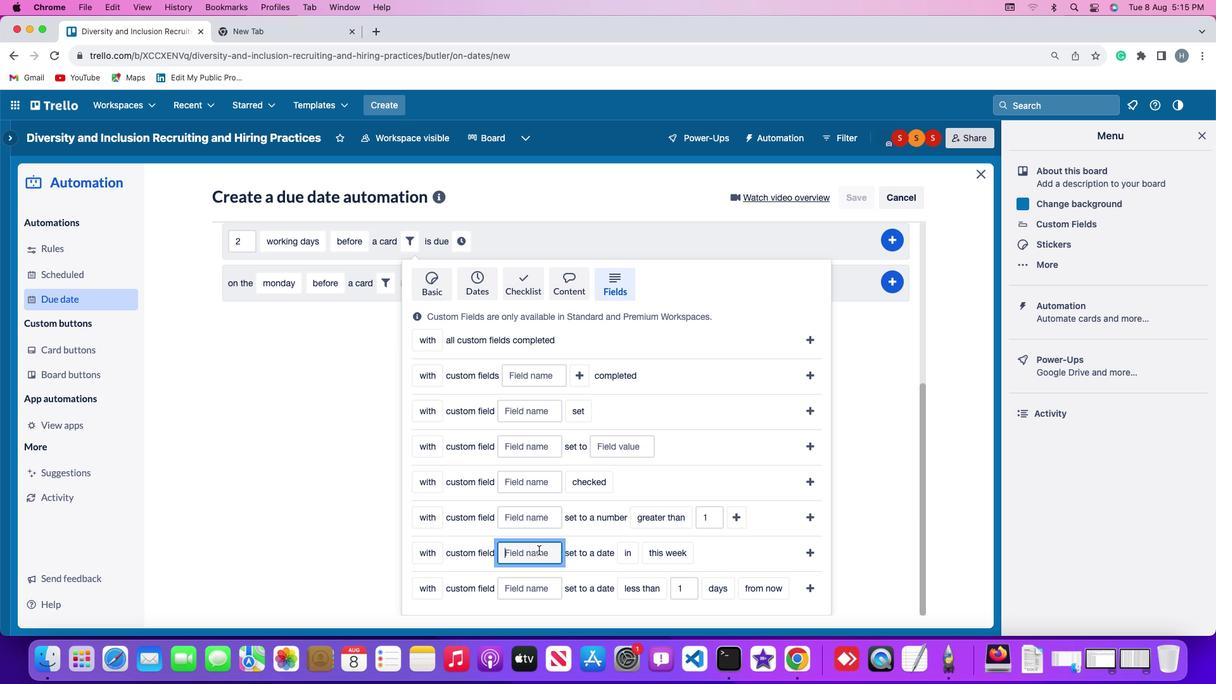 
Action: Key pressed Key.shift'R''e''s''u''m''e'
Screenshot: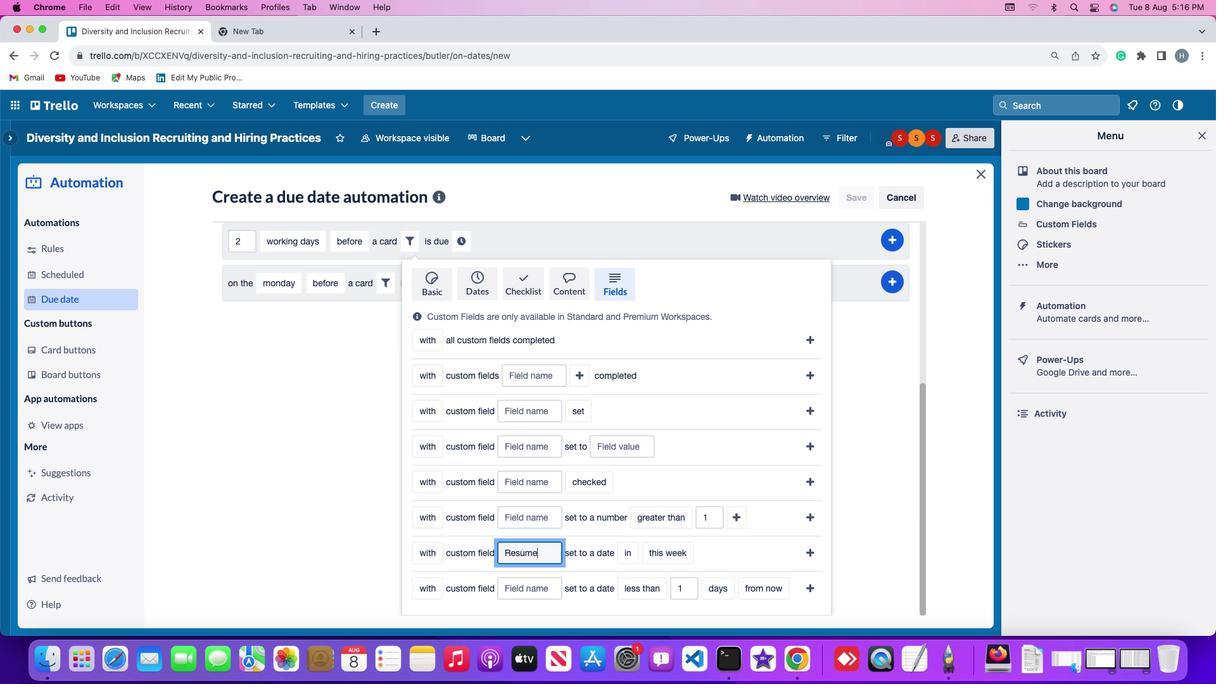 
Action: Mouse moved to (616, 545)
Screenshot: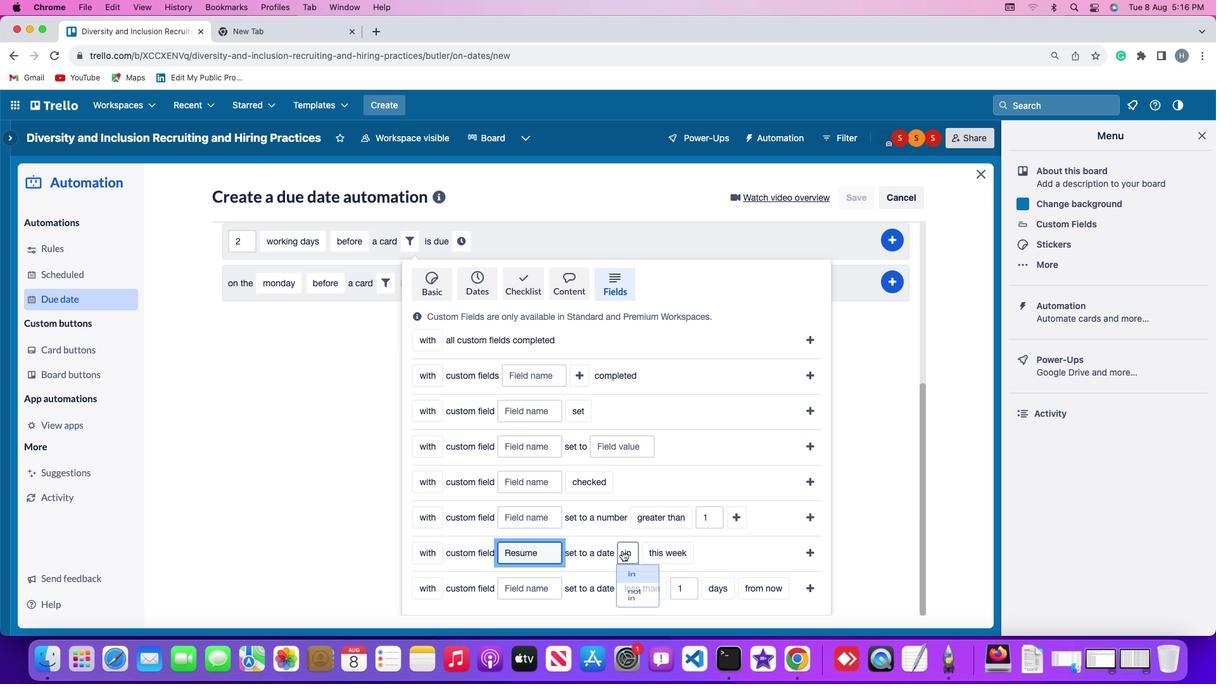 
Action: Mouse pressed left at (616, 545)
Screenshot: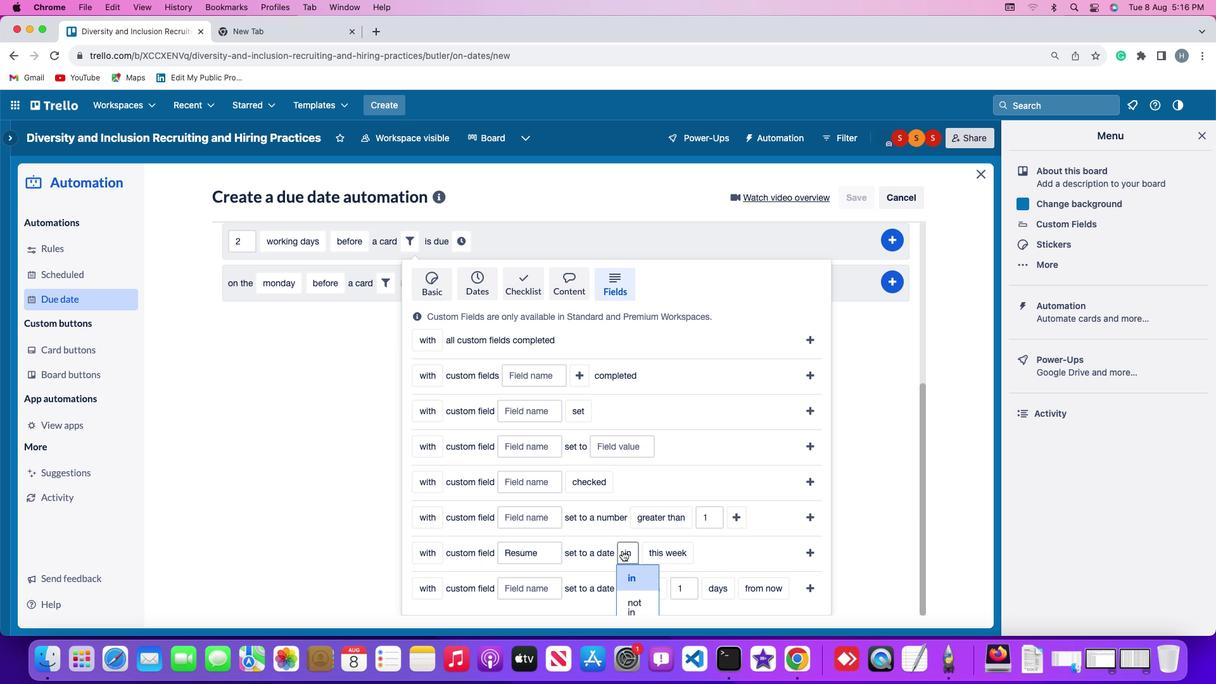 
Action: Mouse moved to (623, 567)
Screenshot: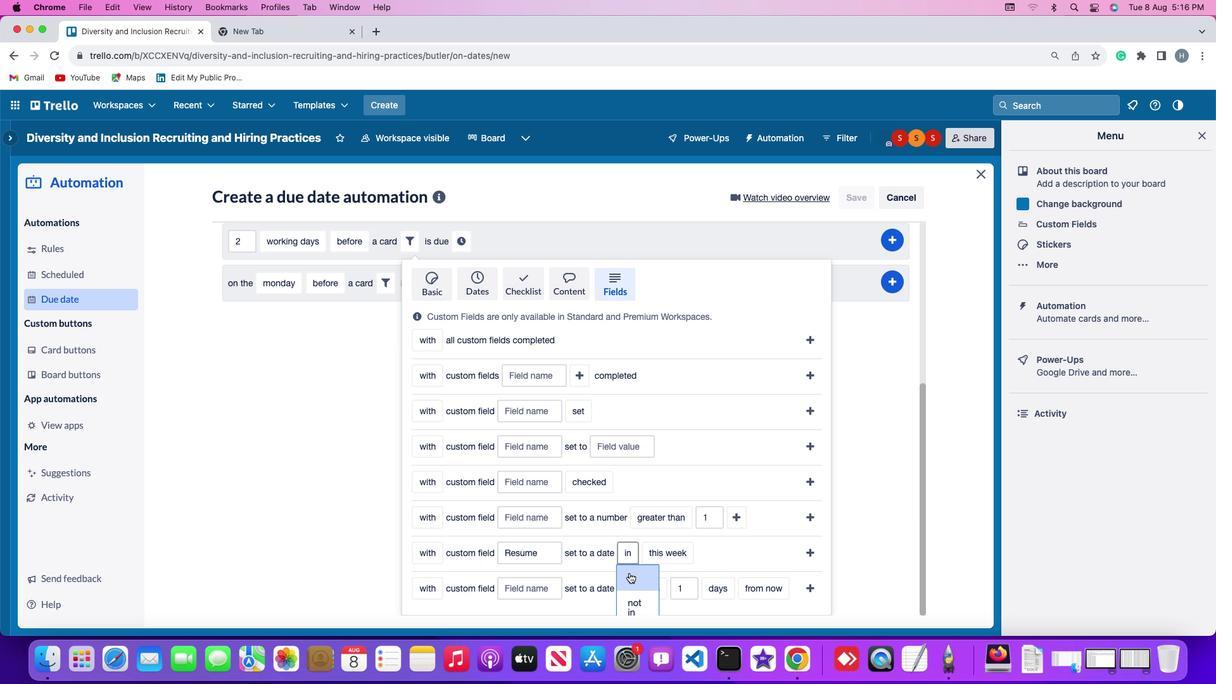 
Action: Mouse pressed left at (623, 567)
Screenshot: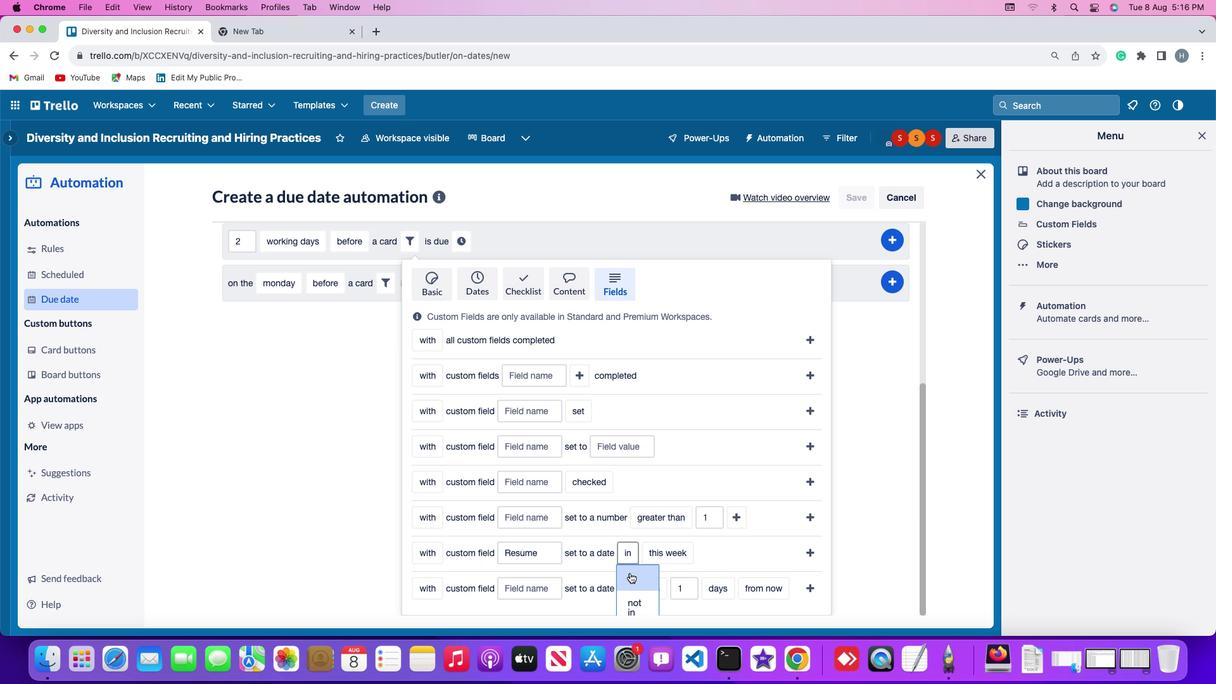 
Action: Mouse moved to (672, 544)
Screenshot: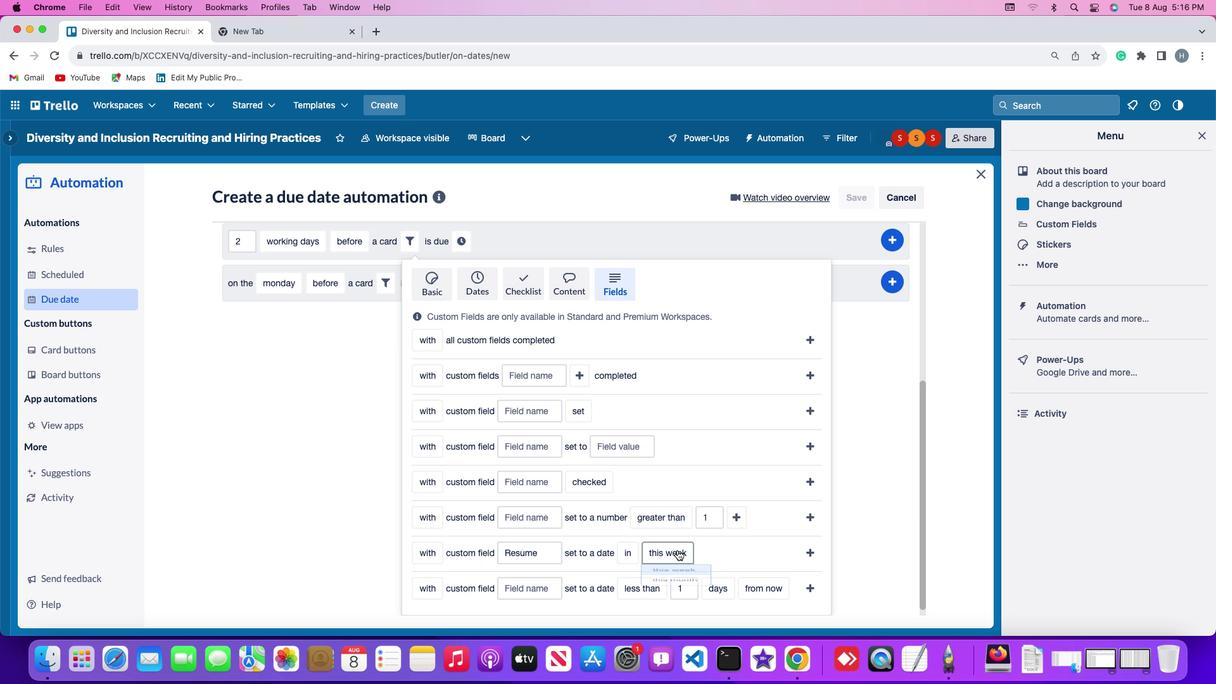 
Action: Mouse pressed left at (672, 544)
Screenshot: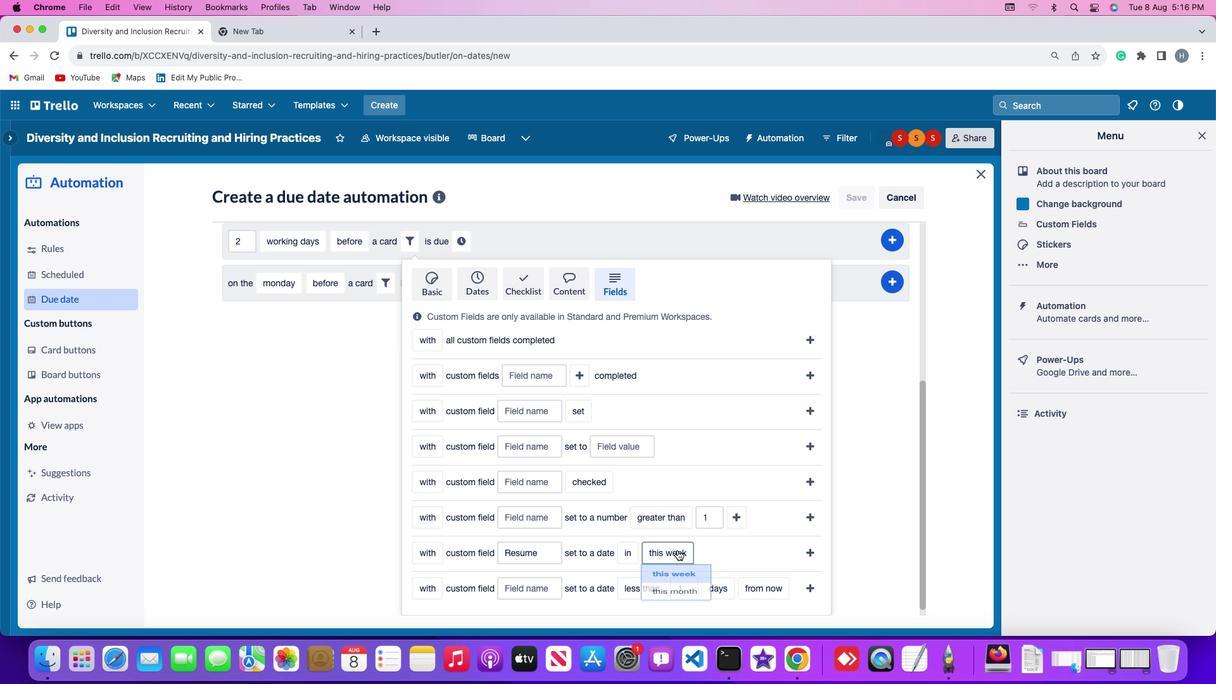 
Action: Mouse moved to (666, 572)
Screenshot: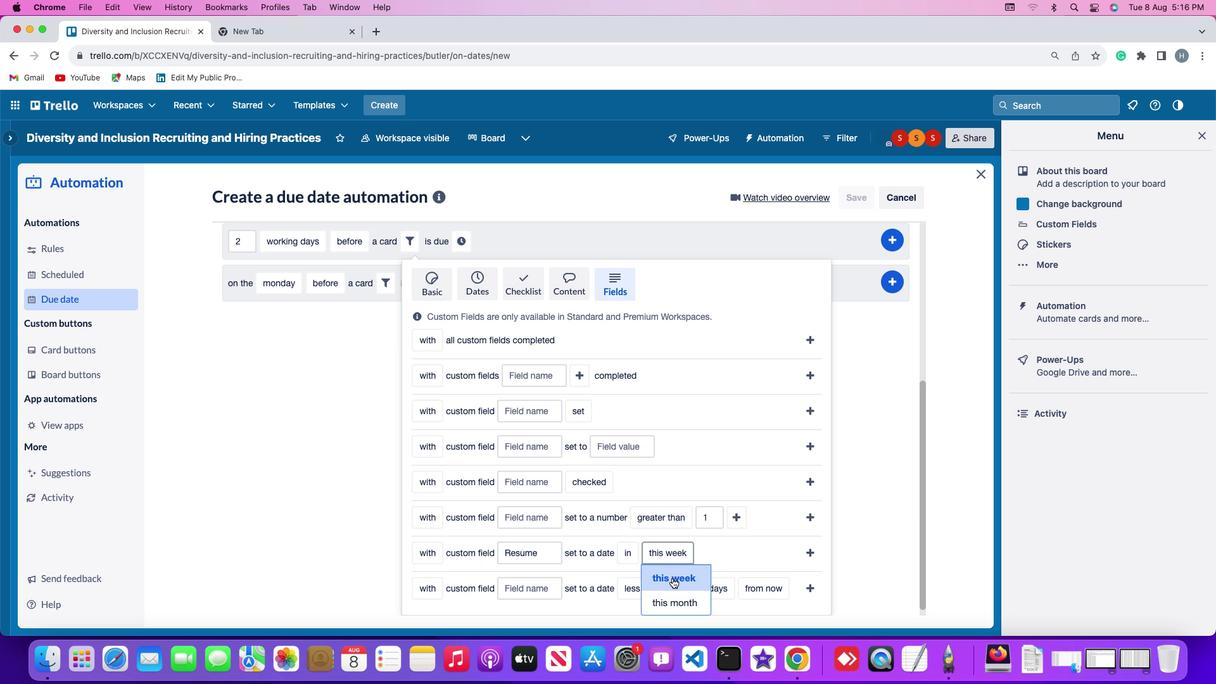 
Action: Mouse pressed left at (666, 572)
Screenshot: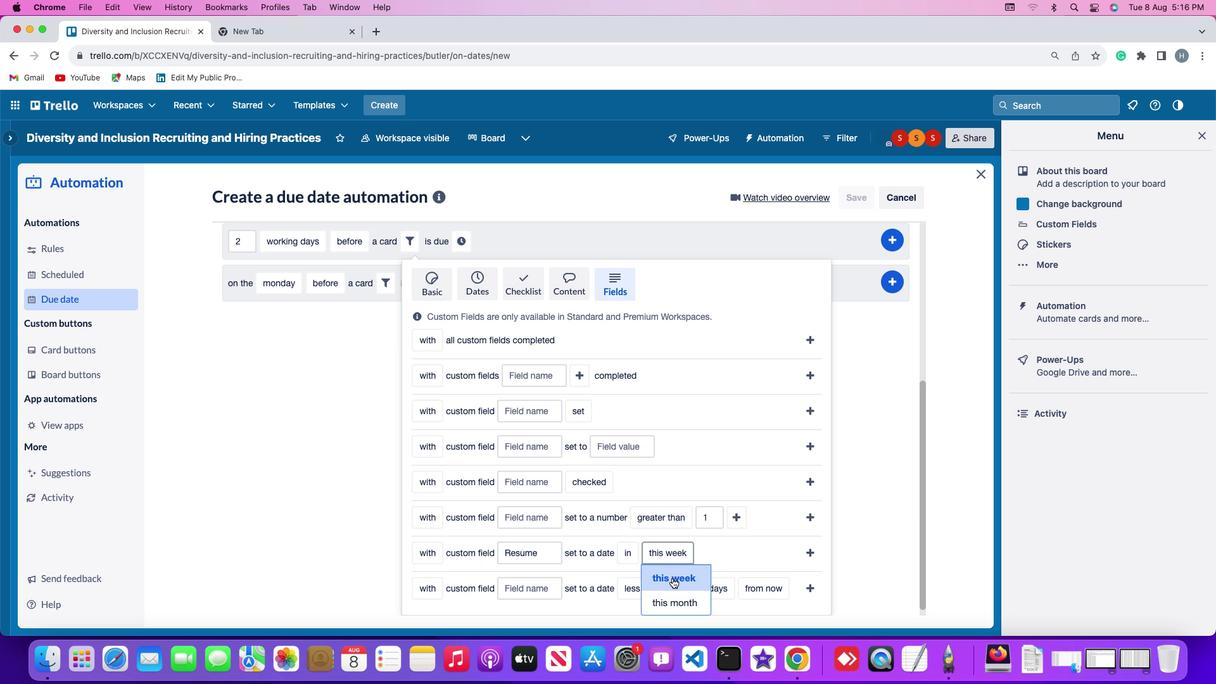 
Action: Mouse moved to (804, 546)
Screenshot: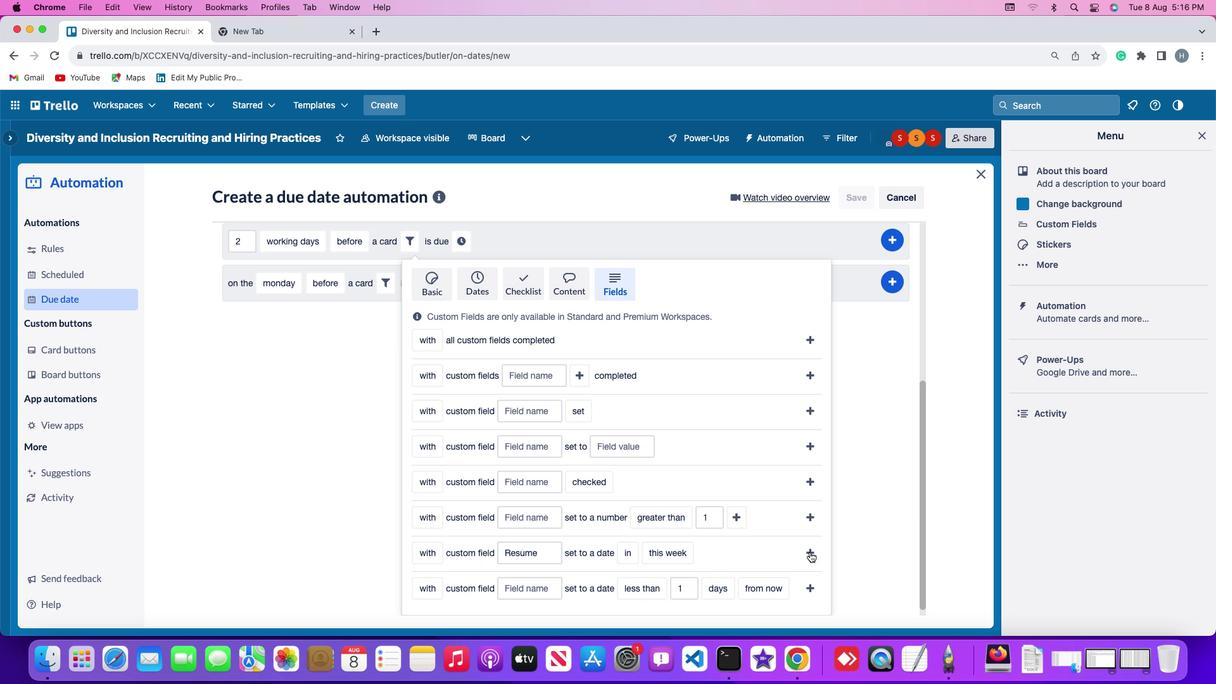 
Action: Mouse pressed left at (804, 546)
Screenshot: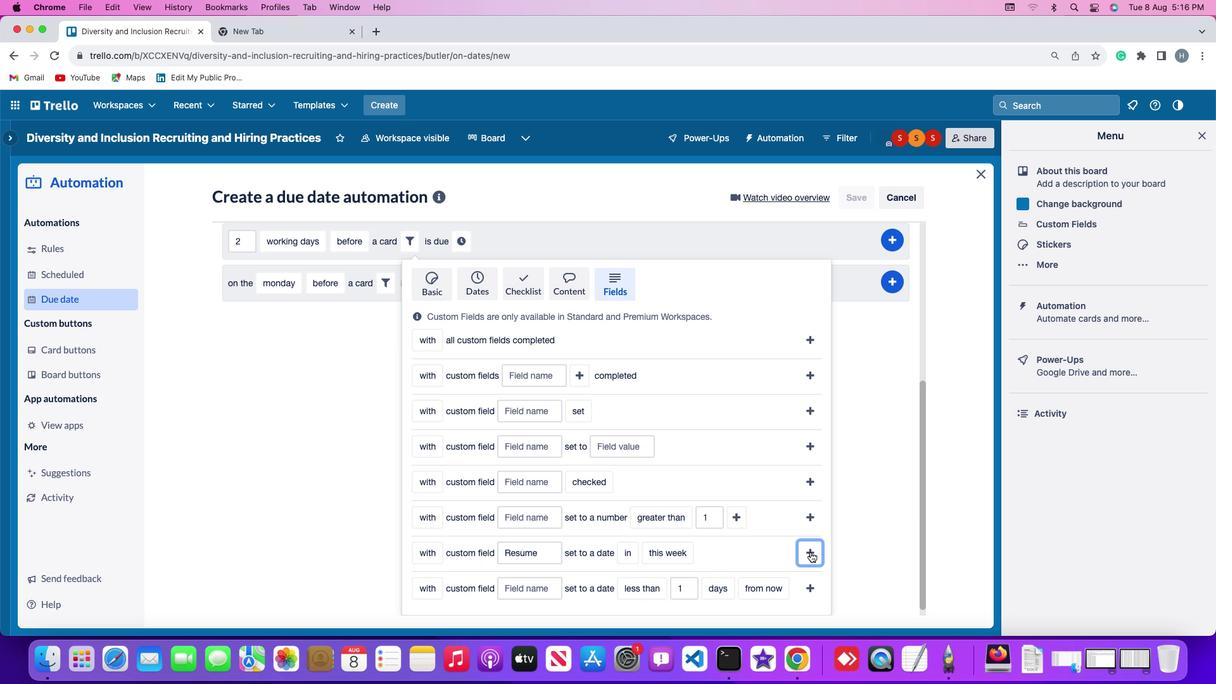 
Action: Mouse moved to (704, 504)
Screenshot: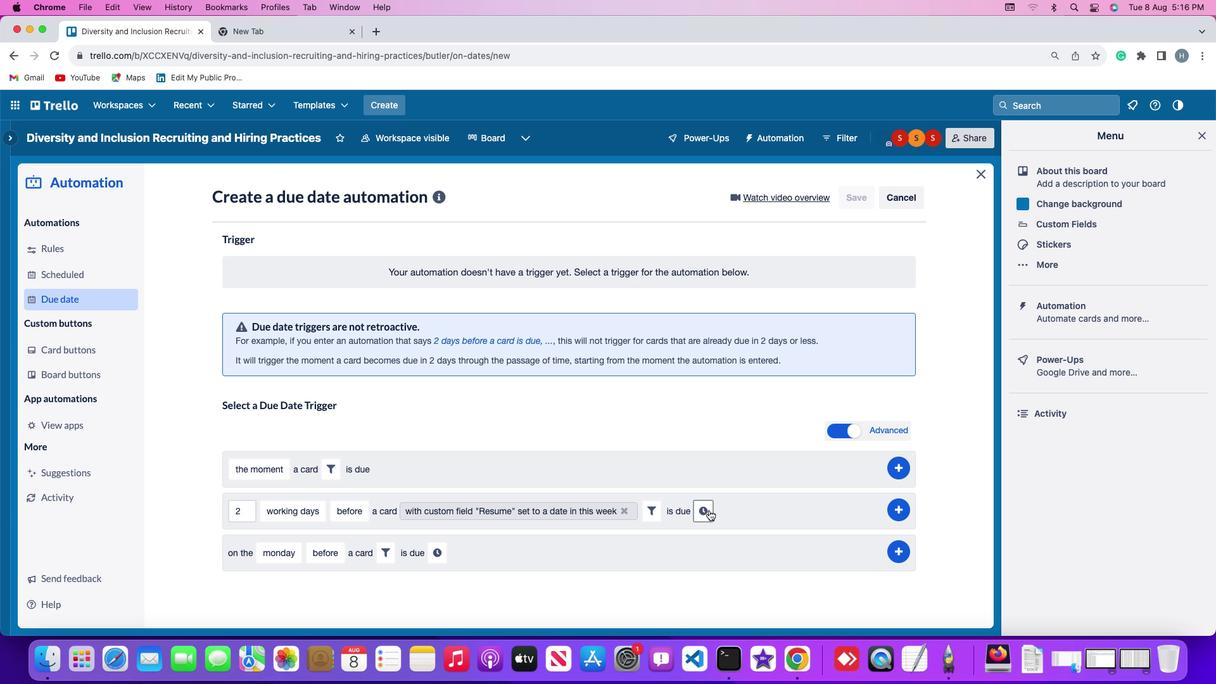 
Action: Mouse pressed left at (704, 504)
Screenshot: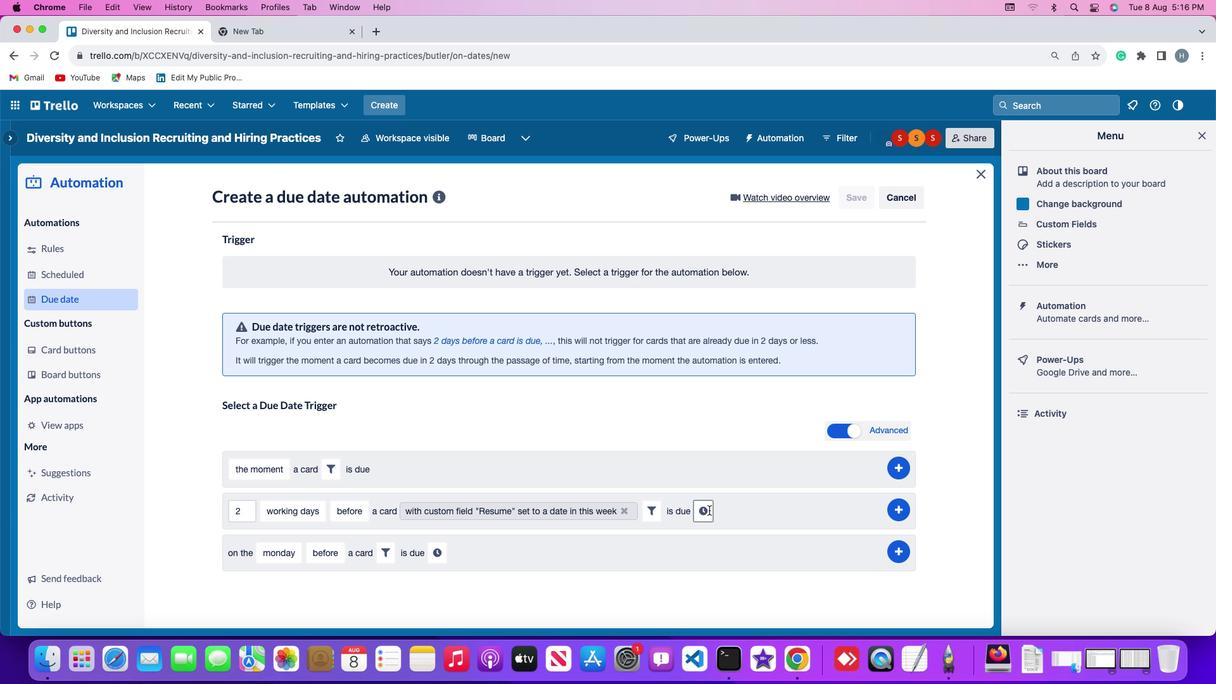 
Action: Mouse moved to (726, 508)
Screenshot: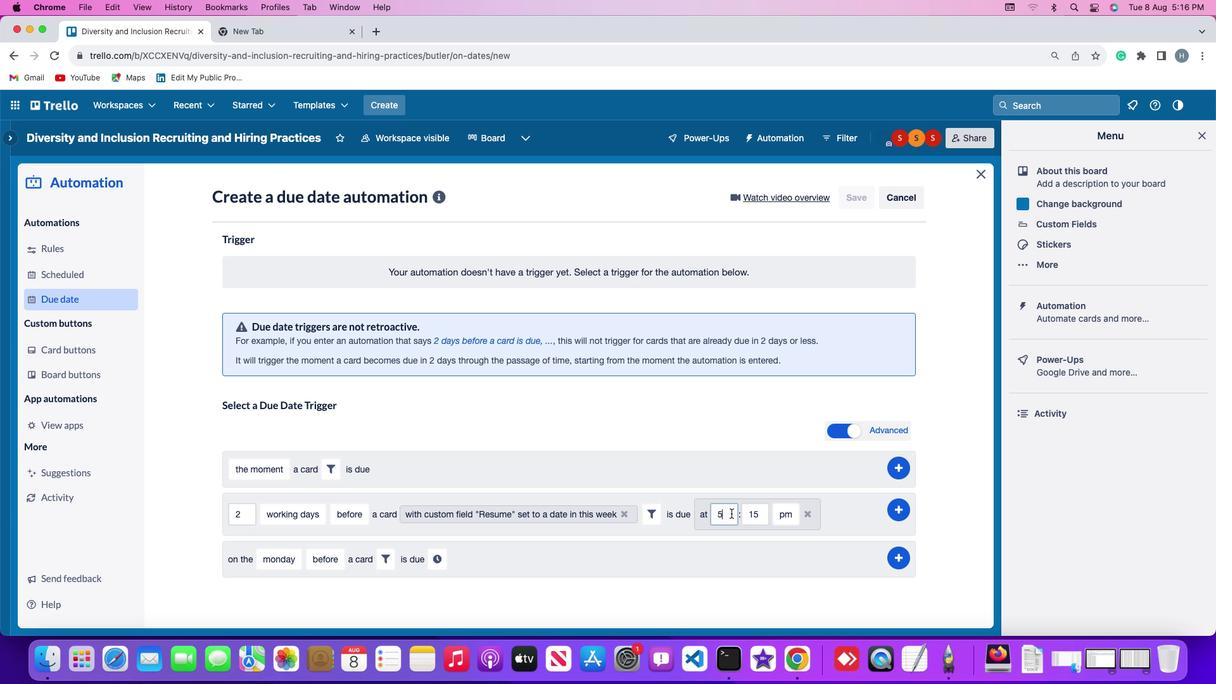 
Action: Mouse pressed left at (726, 508)
Screenshot: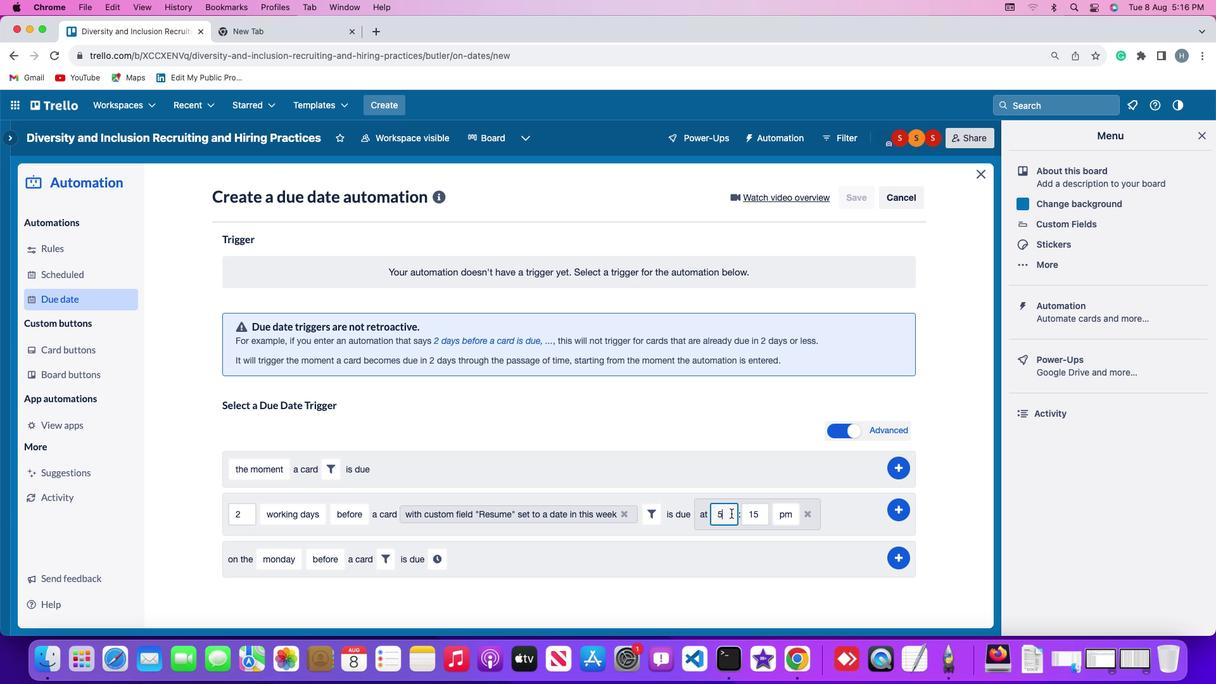 
Action: Mouse moved to (726, 508)
Screenshot: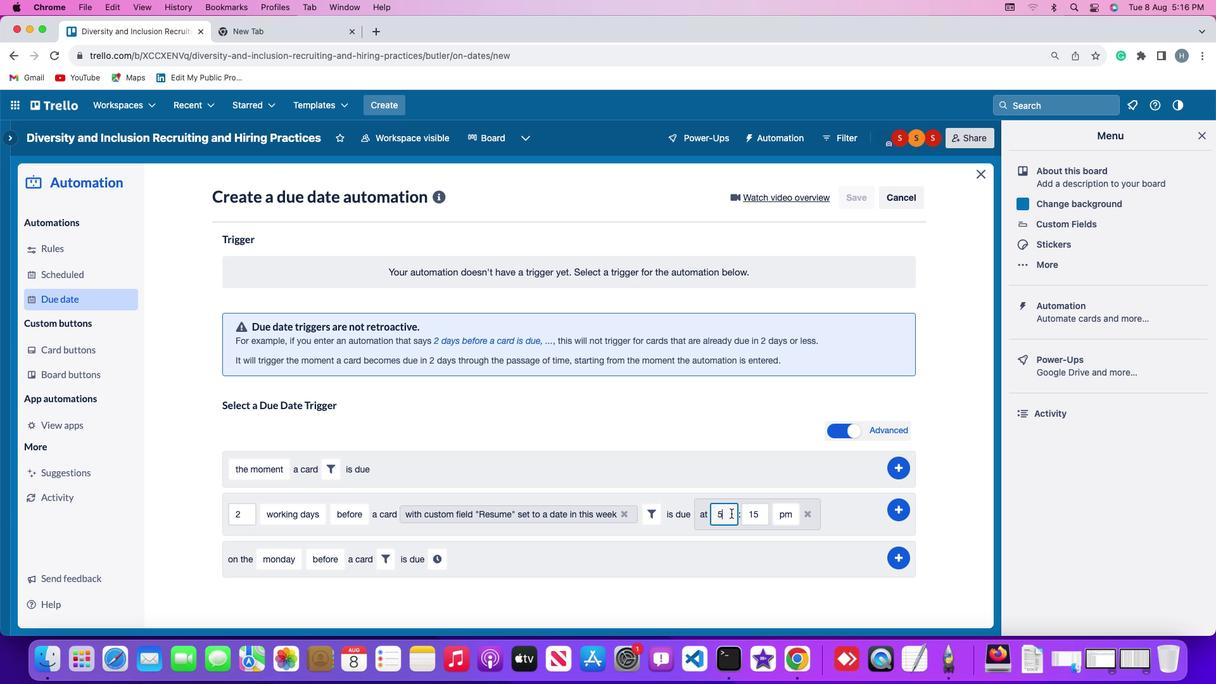 
Action: Key pressed Key.backspace'1''1''1'
Screenshot: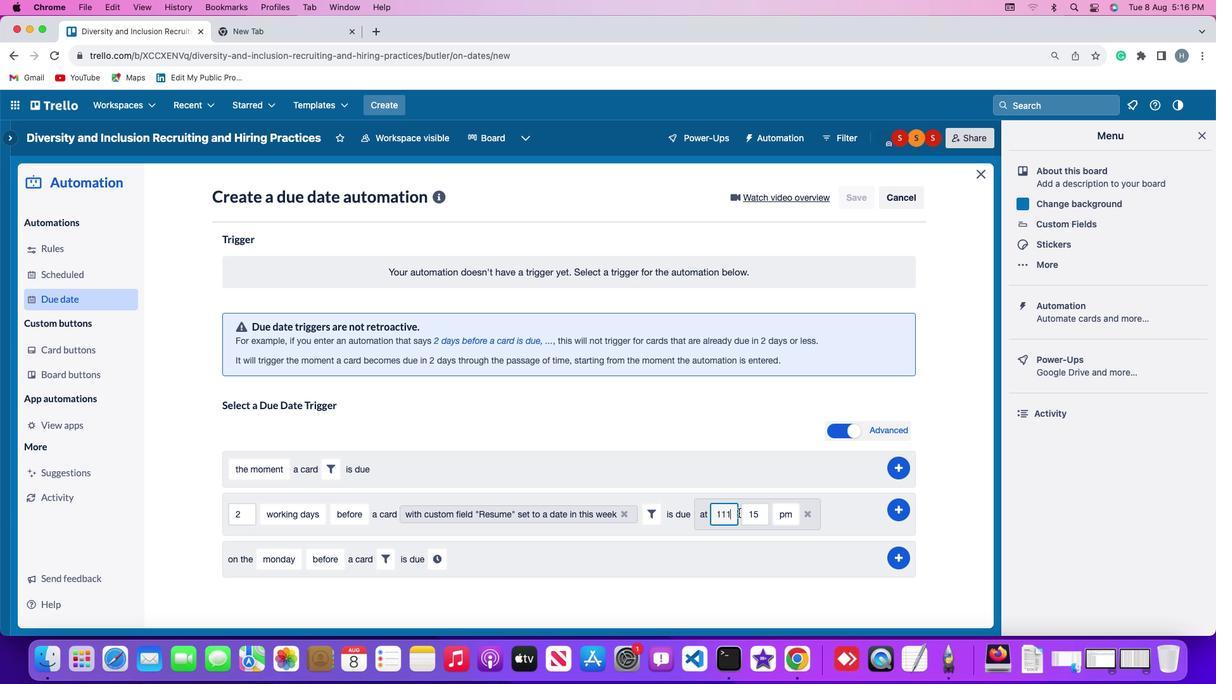 
Action: Mouse moved to (746, 508)
Screenshot: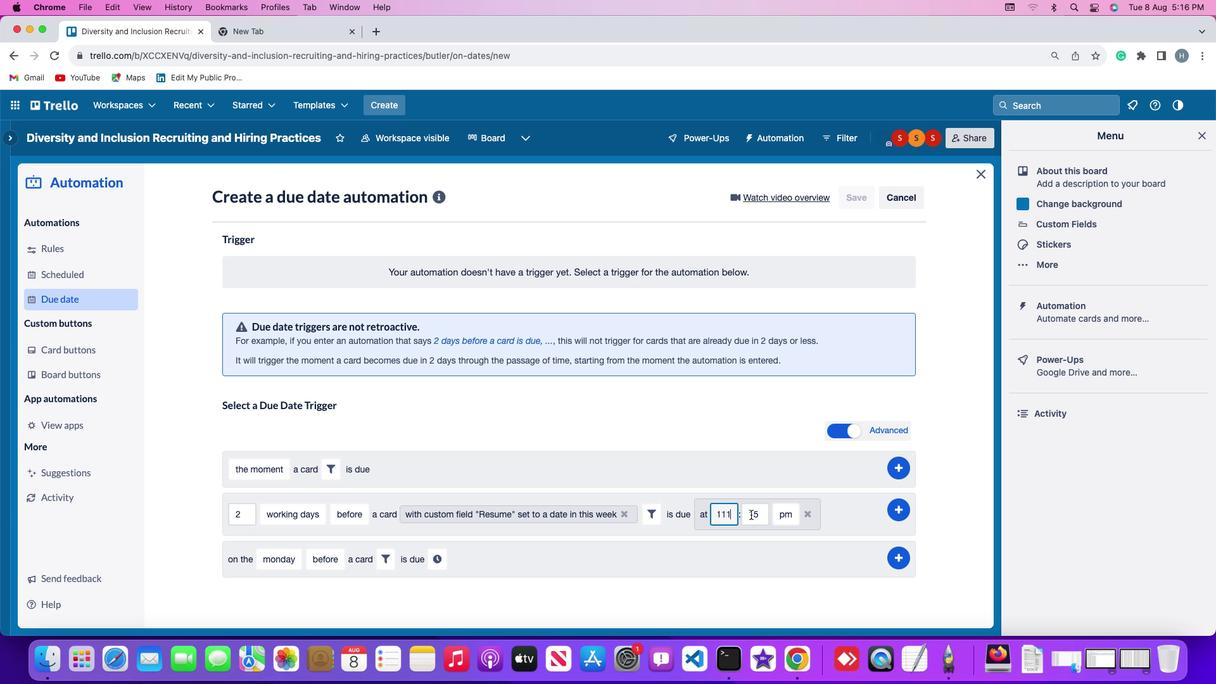 
Action: Key pressed Key.backspace
Screenshot: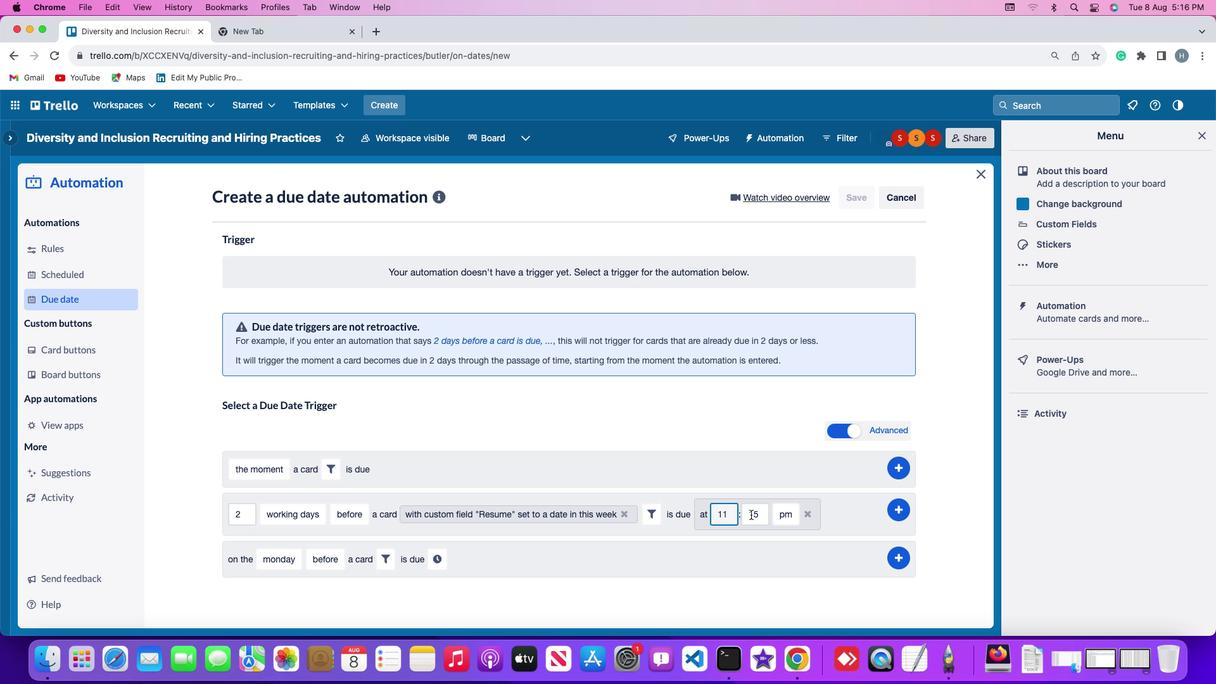 
Action: Mouse moved to (758, 509)
Screenshot: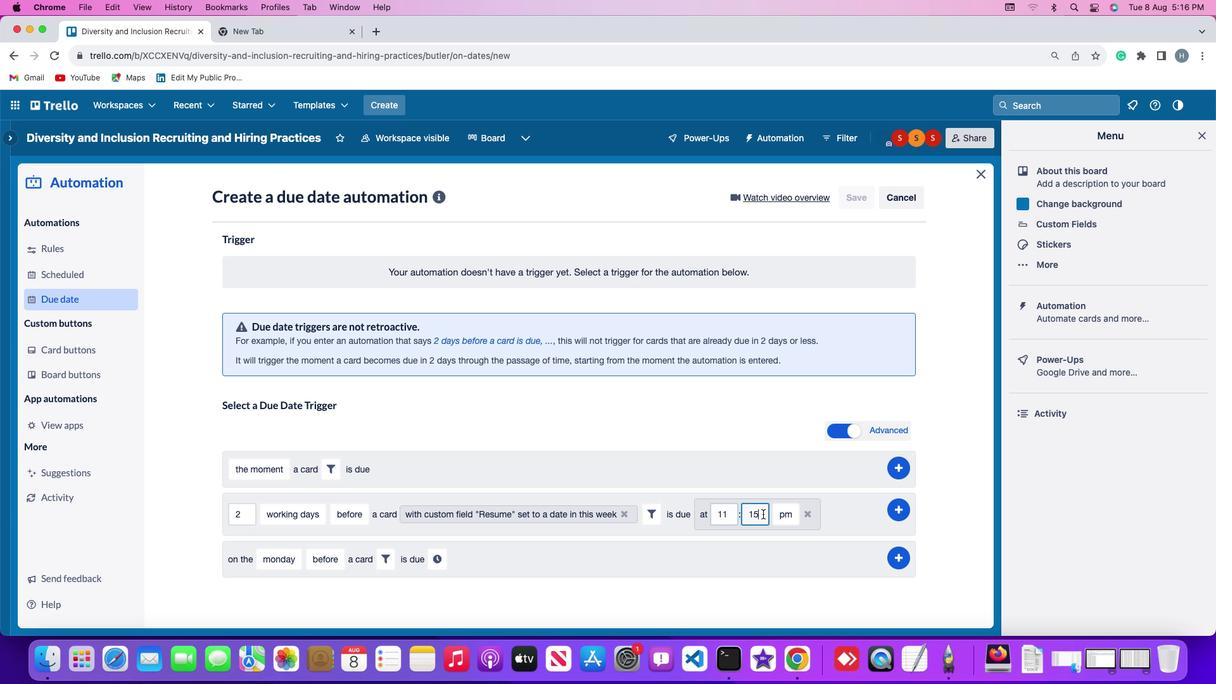 
Action: Mouse pressed left at (758, 509)
Screenshot: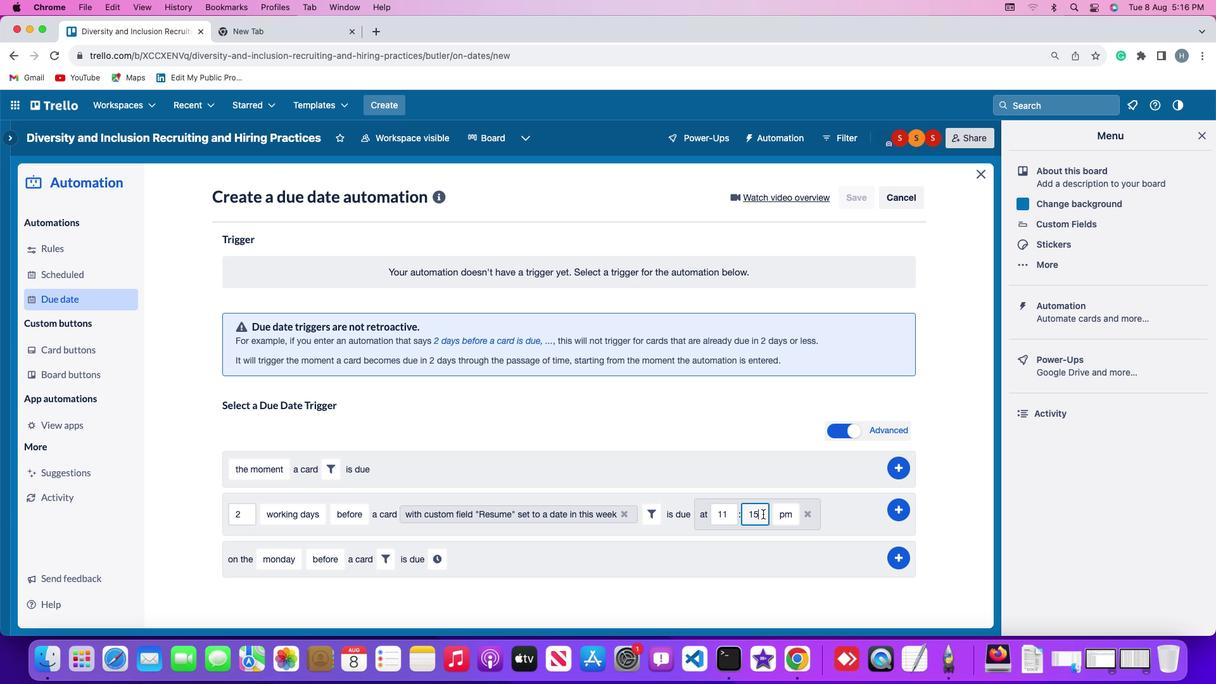 
Action: Mouse moved to (758, 508)
Screenshot: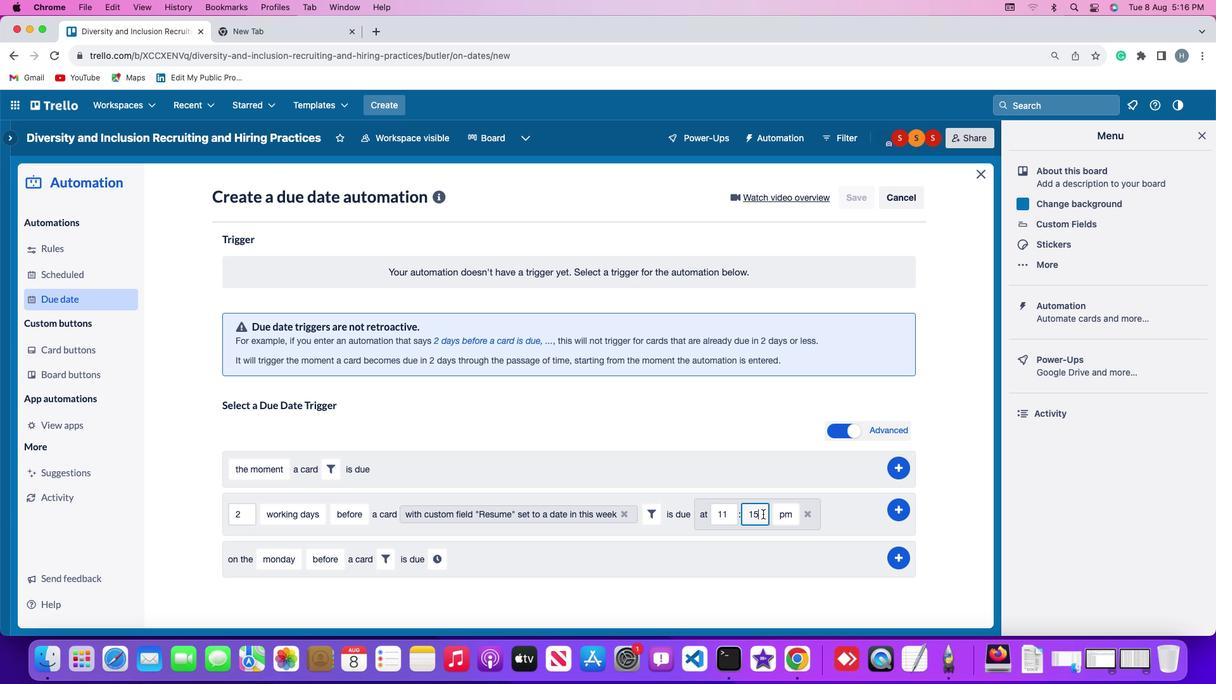 
Action: Key pressed Key.backspaceKey.backspace'0''0'
Screenshot: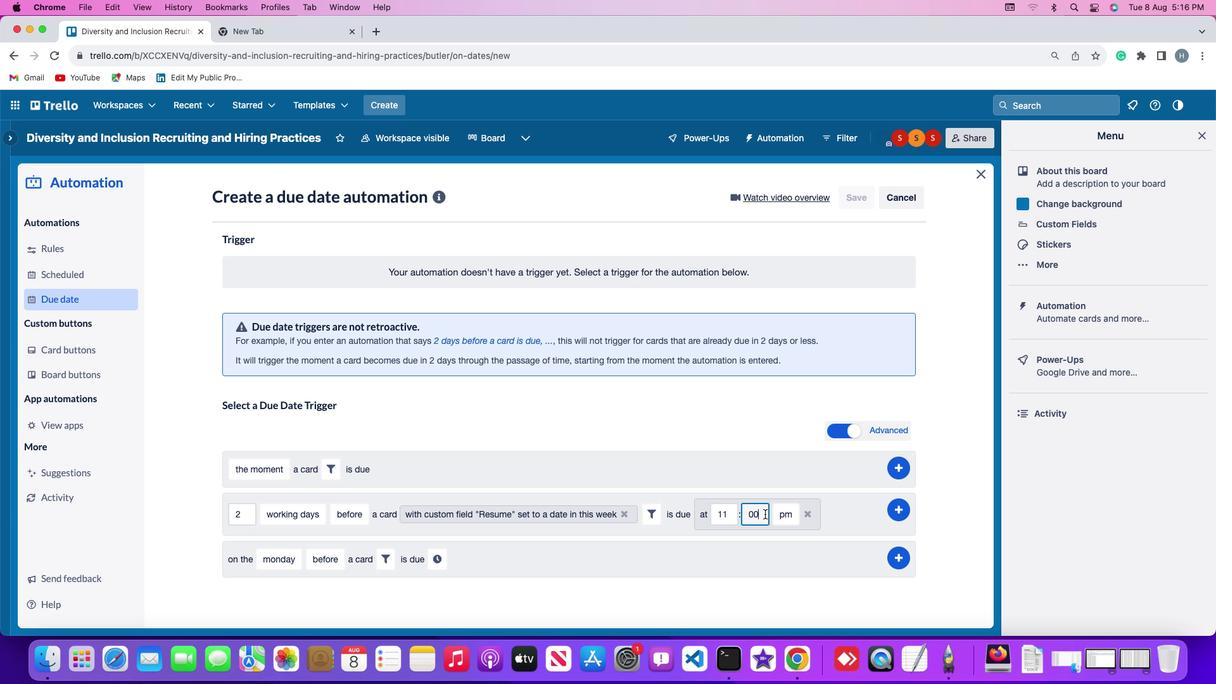 
Action: Mouse moved to (773, 509)
Screenshot: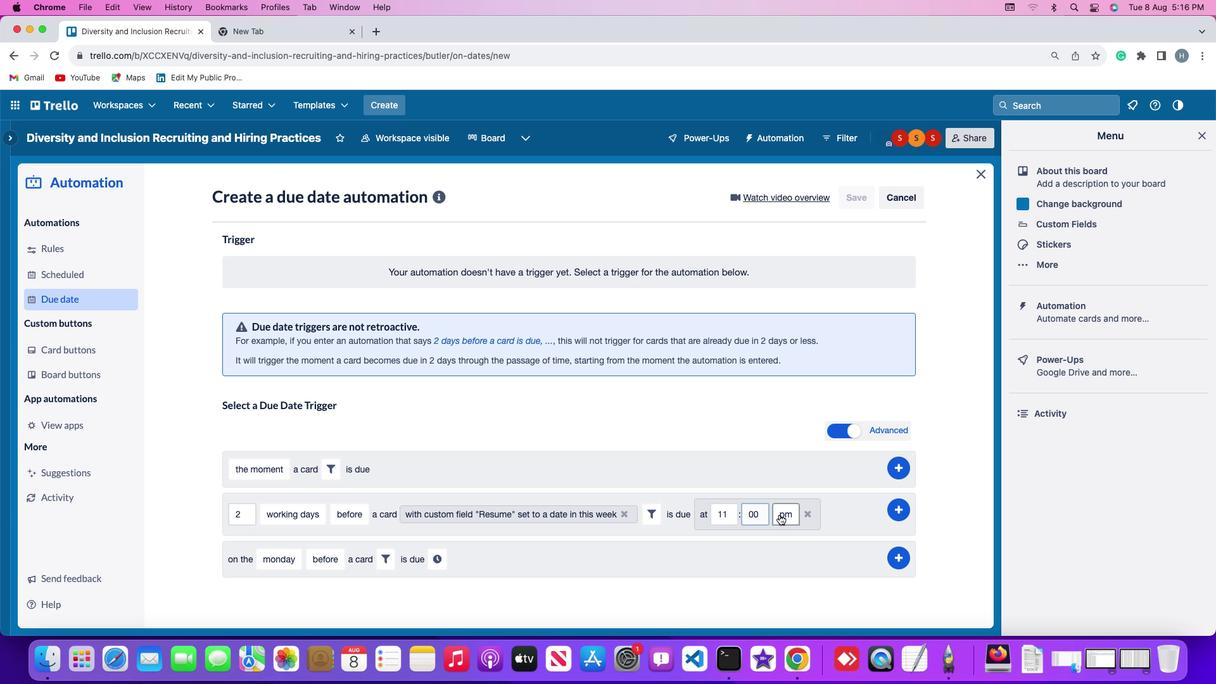 
Action: Mouse pressed left at (773, 509)
Screenshot: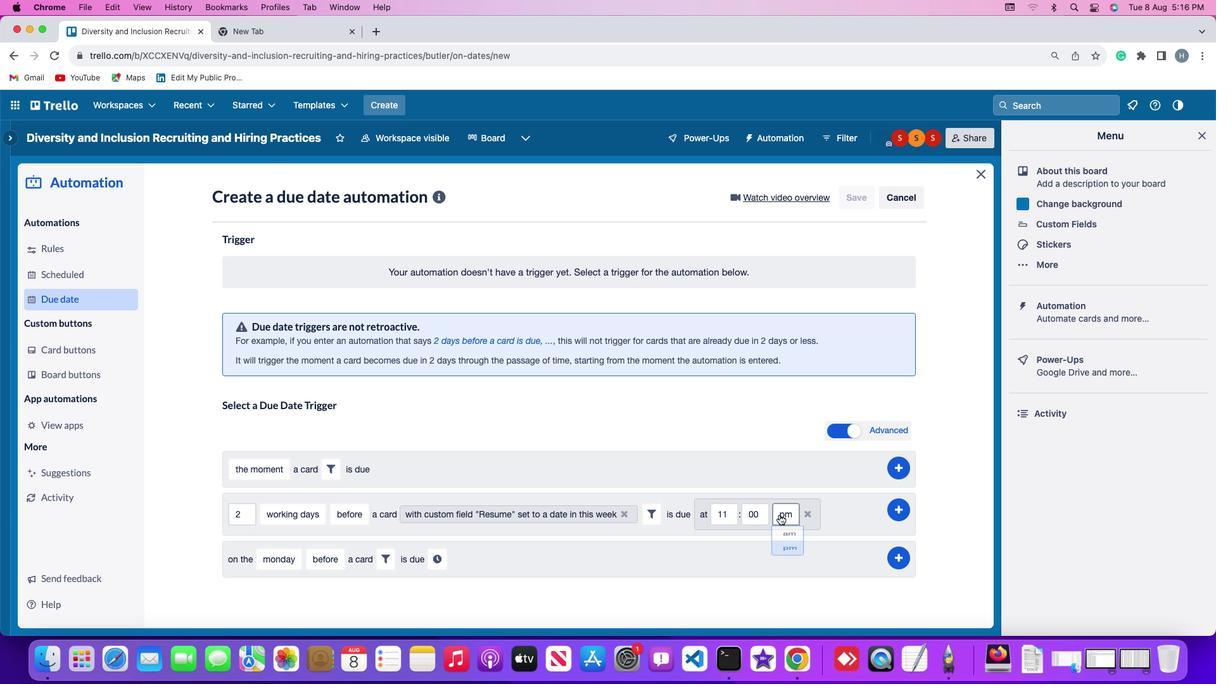 
Action: Mouse moved to (777, 533)
Screenshot: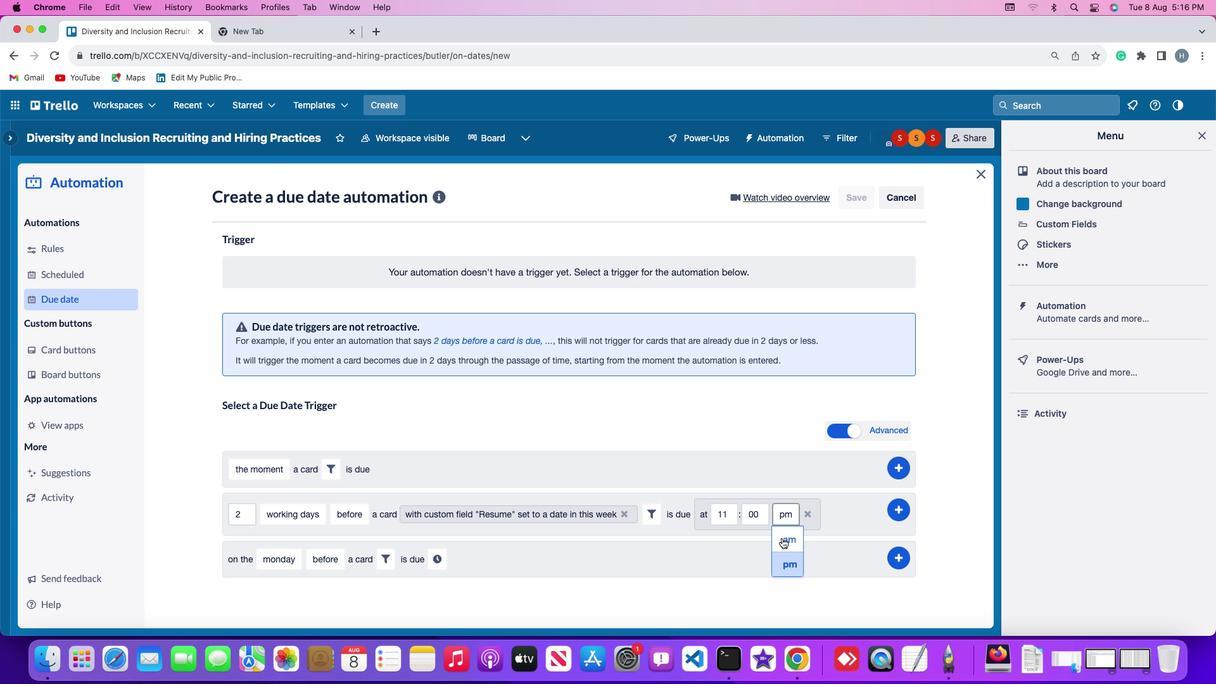 
Action: Mouse pressed left at (777, 533)
Screenshot: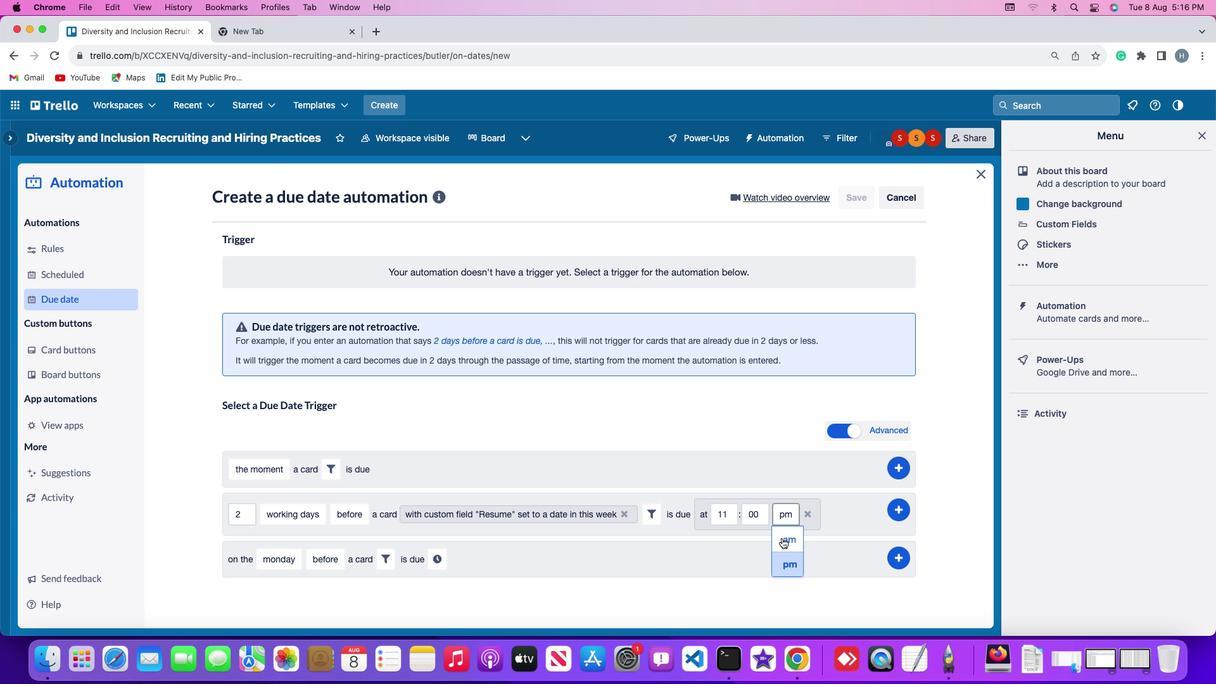 
Action: Mouse moved to (892, 502)
Screenshot: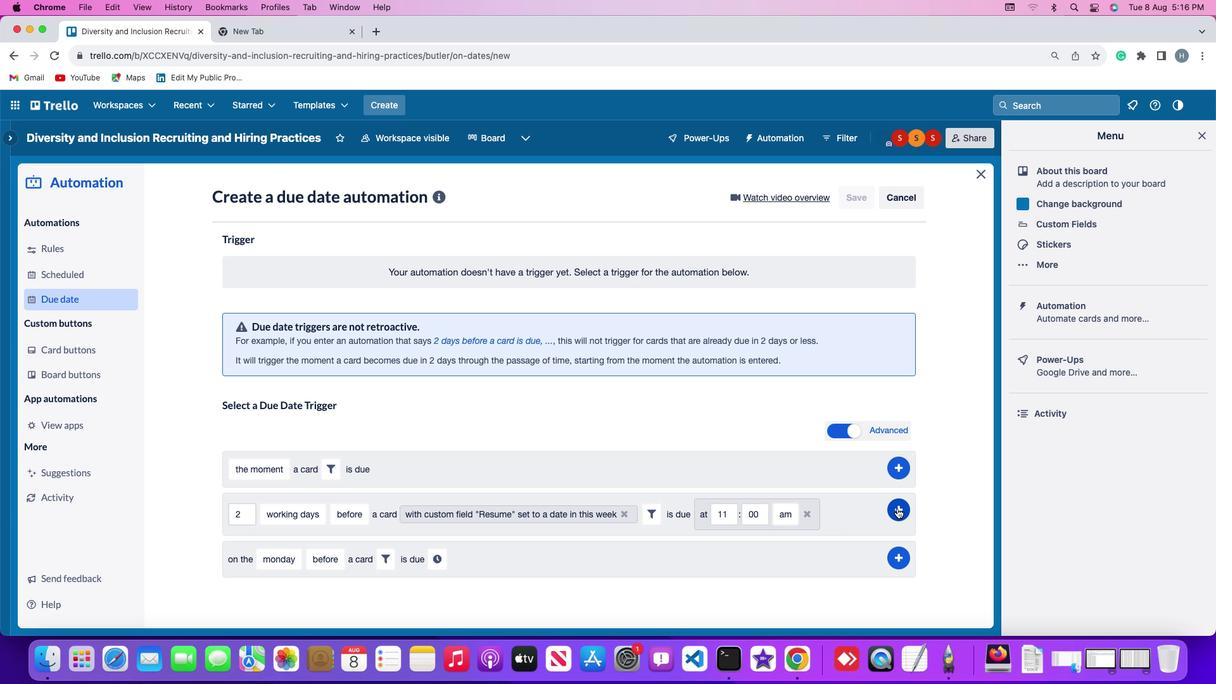 
Action: Mouse pressed left at (892, 502)
Screenshot: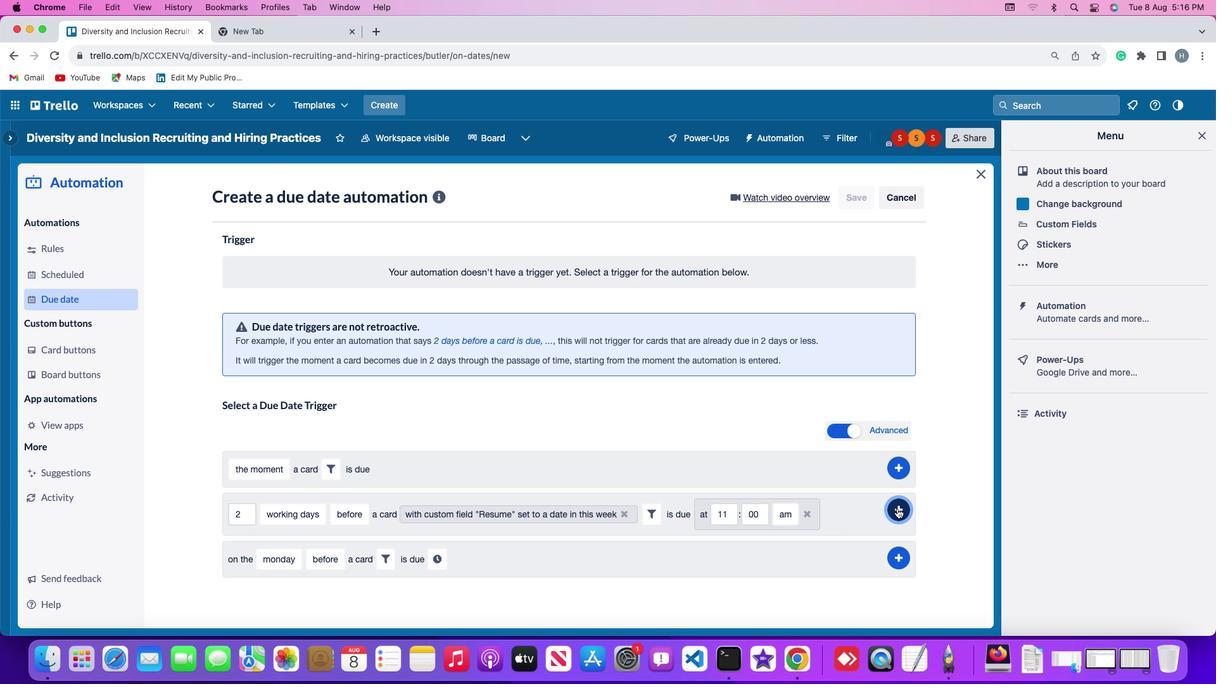 
Action: Mouse moved to (938, 356)
Screenshot: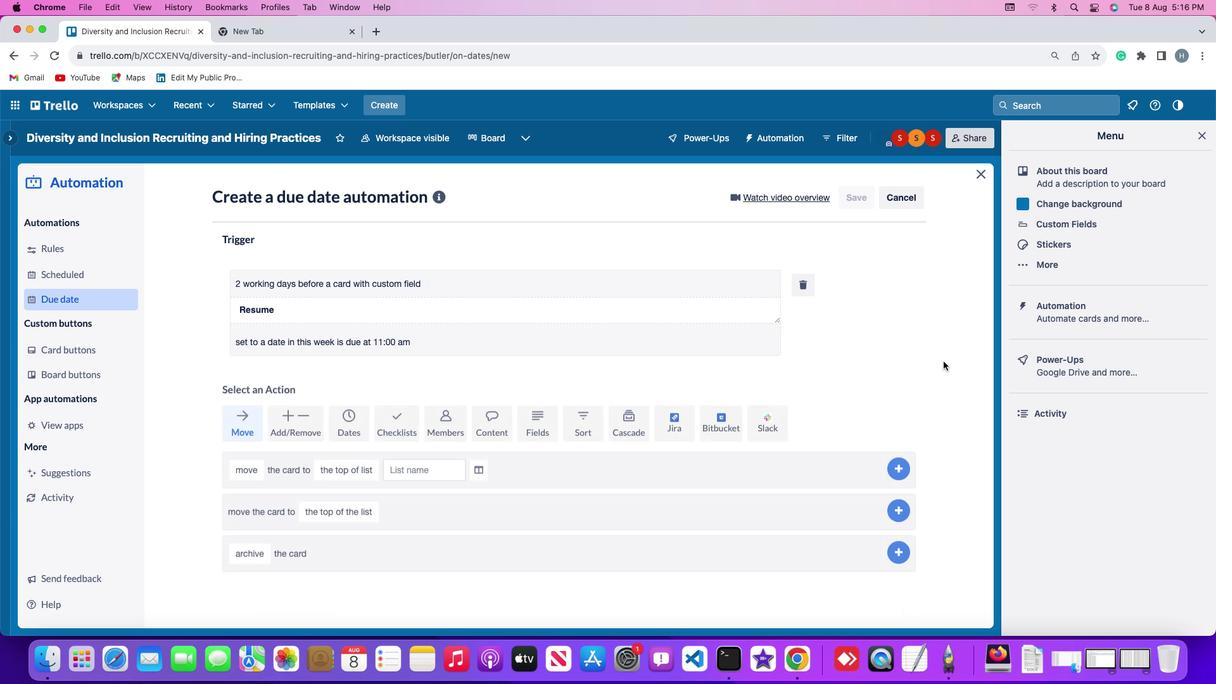 
